 Task: Look for space in Yangiobod, Uzbekistan from 24th August, 2023 to 10th September, 2023 for 8 adults, 2 children in price range Rs.12000 to Rs.15000. Place can be entire place or shared room with 4 bedrooms having 8 beds and 4 bathrooms. Property type can be house, flat, guest house. Amenities needed are: wifi, TV, free parkinig on premises, gym, breakfast. Booking option can be shelf check-in. Required host language is English.
Action: Mouse moved to (425, 102)
Screenshot: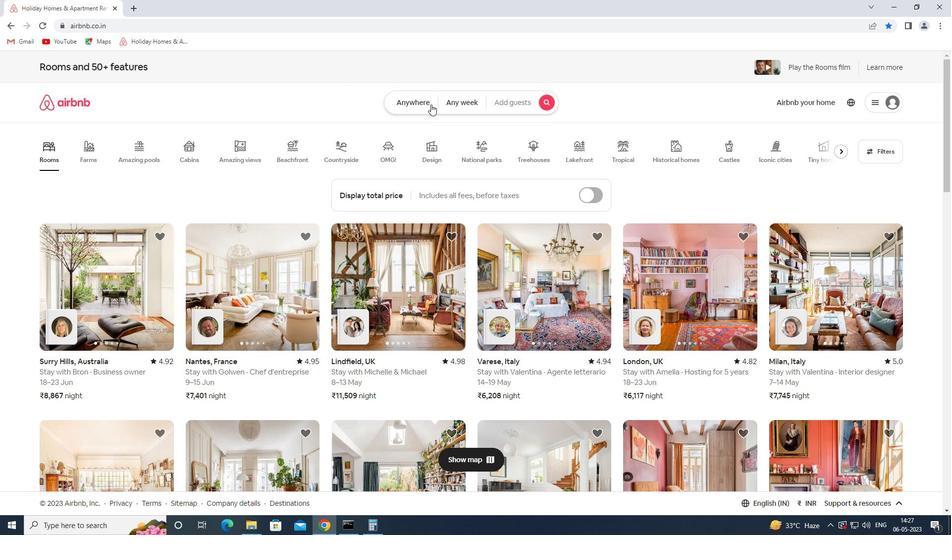 
Action: Mouse pressed left at (425, 102)
Screenshot: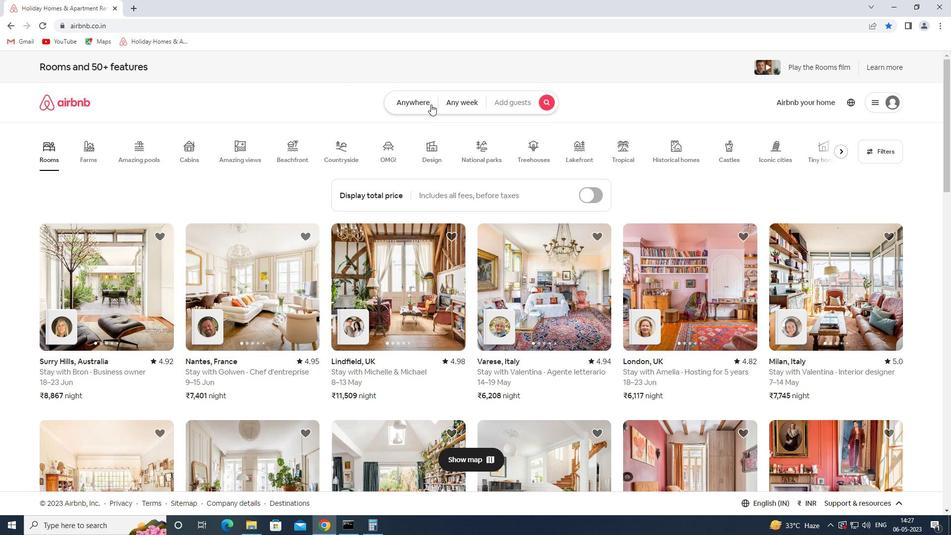 
Action: Mouse moved to (306, 144)
Screenshot: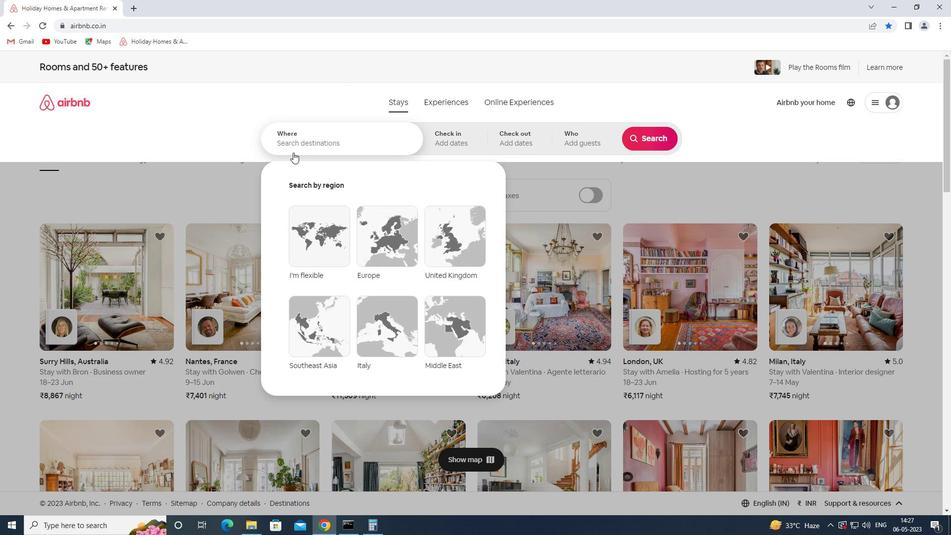 
Action: Mouse pressed left at (306, 144)
Screenshot: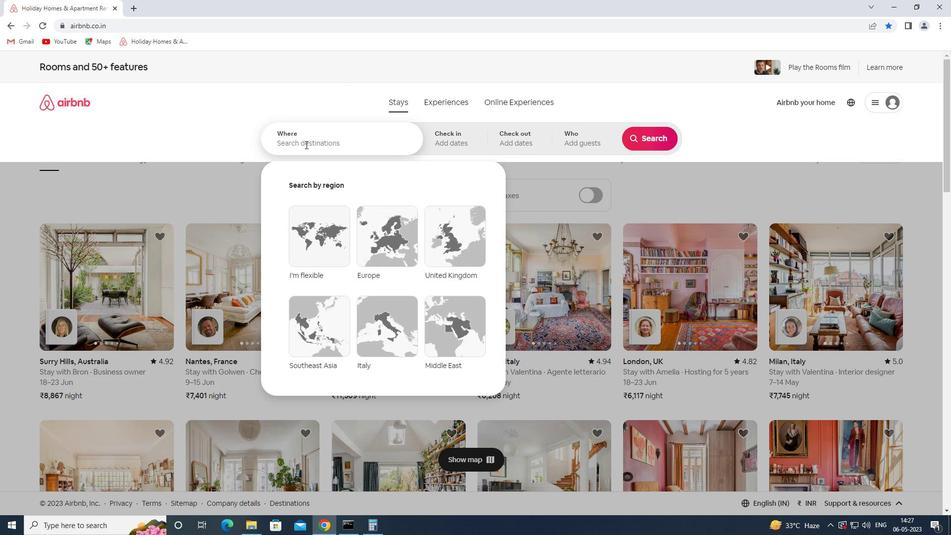 
Action: Key pressed yangio
Screenshot: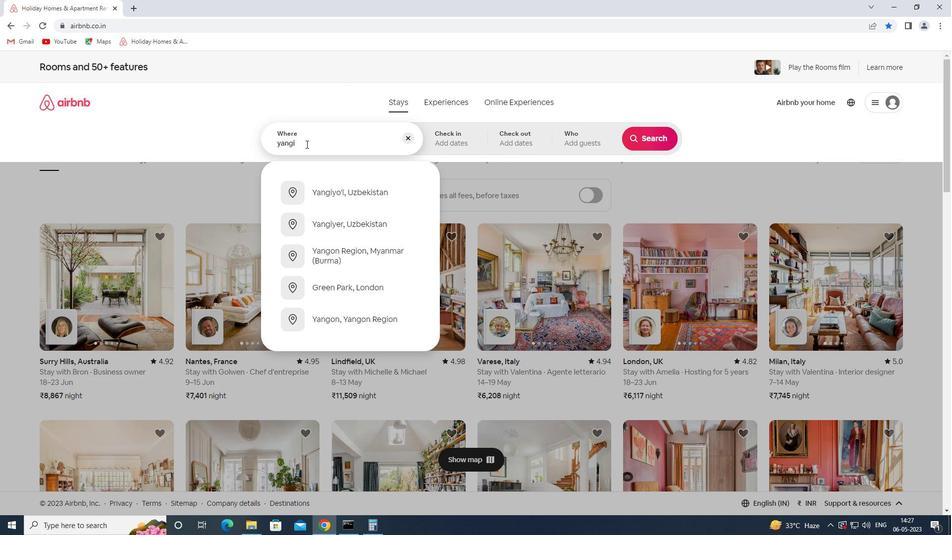 
Action: Mouse moved to (383, 192)
Screenshot: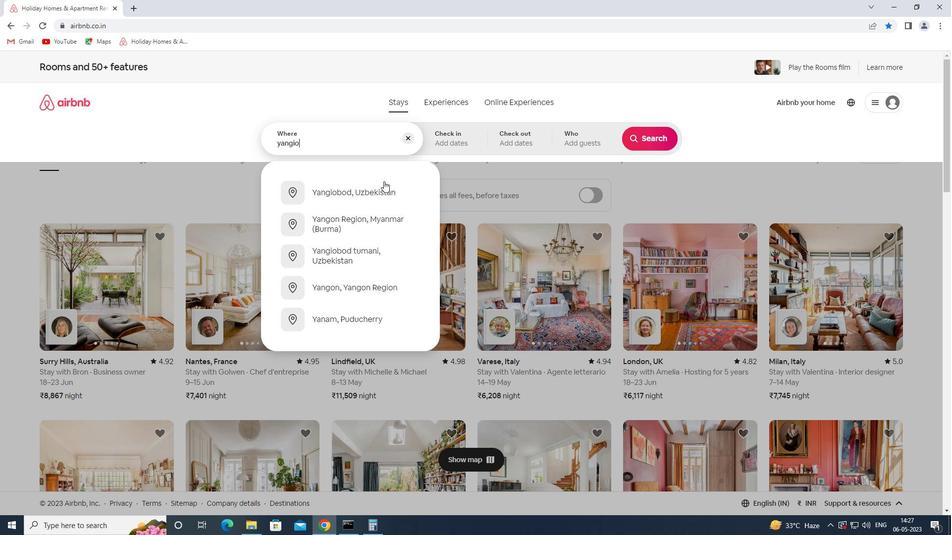
Action: Mouse pressed left at (383, 192)
Screenshot: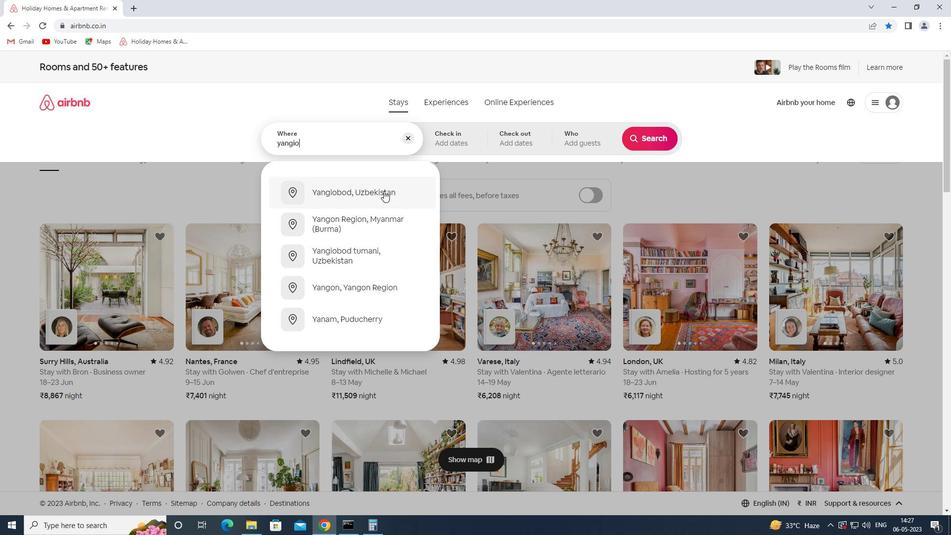 
Action: Mouse moved to (647, 218)
Screenshot: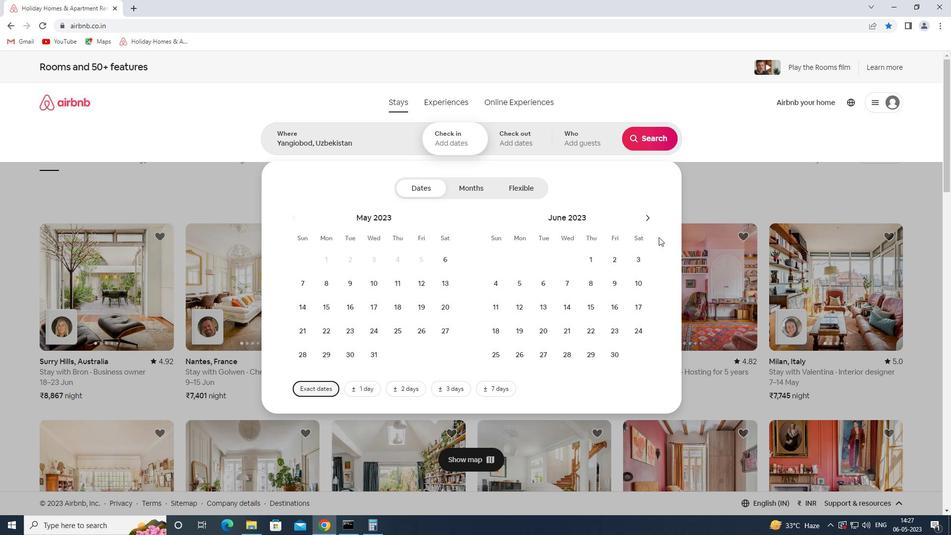 
Action: Mouse pressed left at (647, 218)
Screenshot: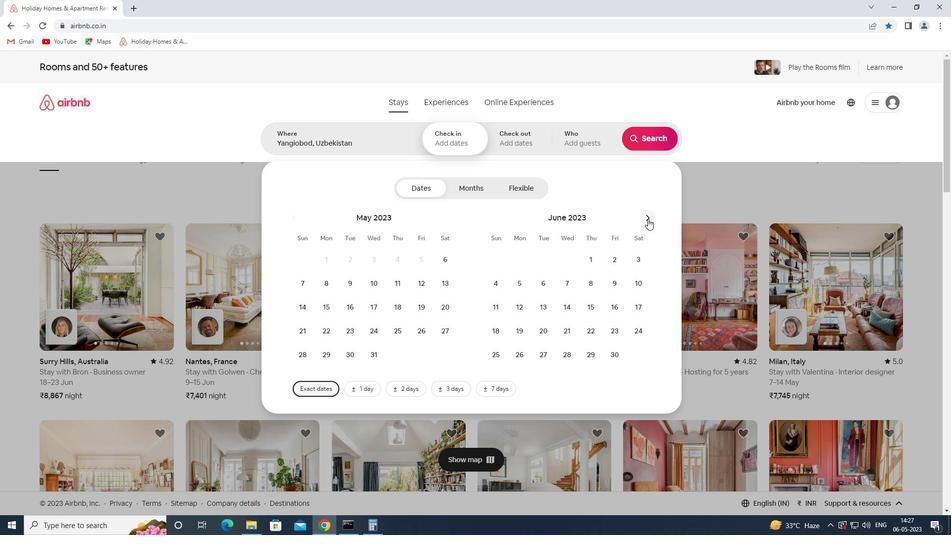 
Action: Mouse pressed left at (647, 218)
Screenshot: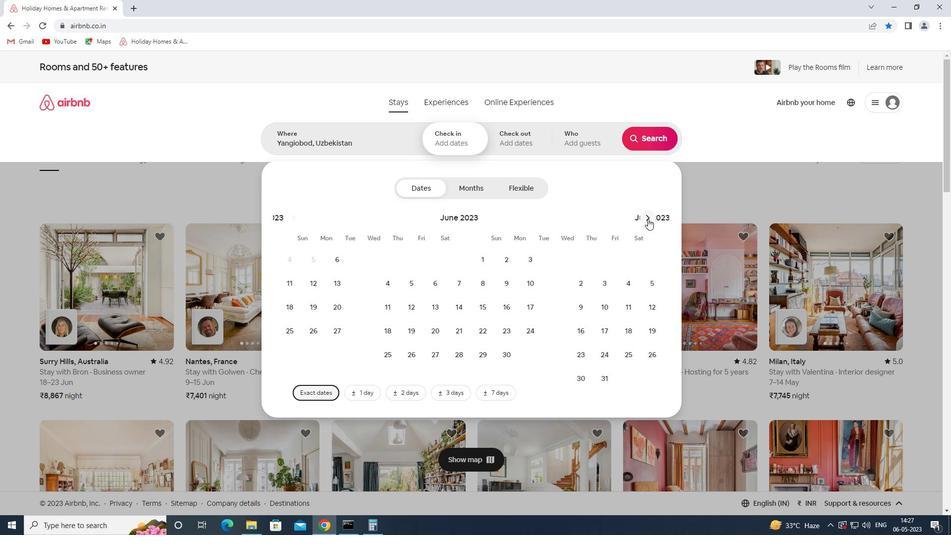 
Action: Mouse moved to (593, 329)
Screenshot: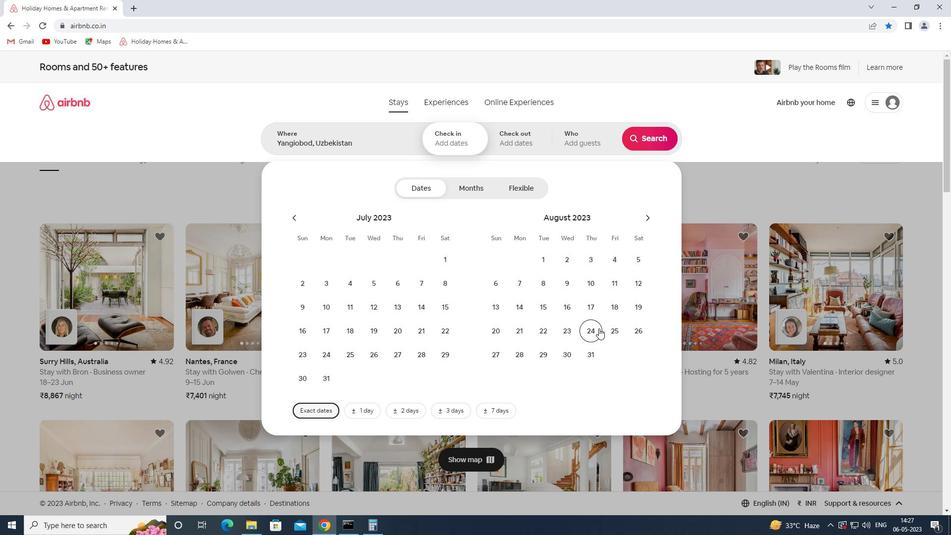 
Action: Mouse pressed left at (593, 329)
Screenshot: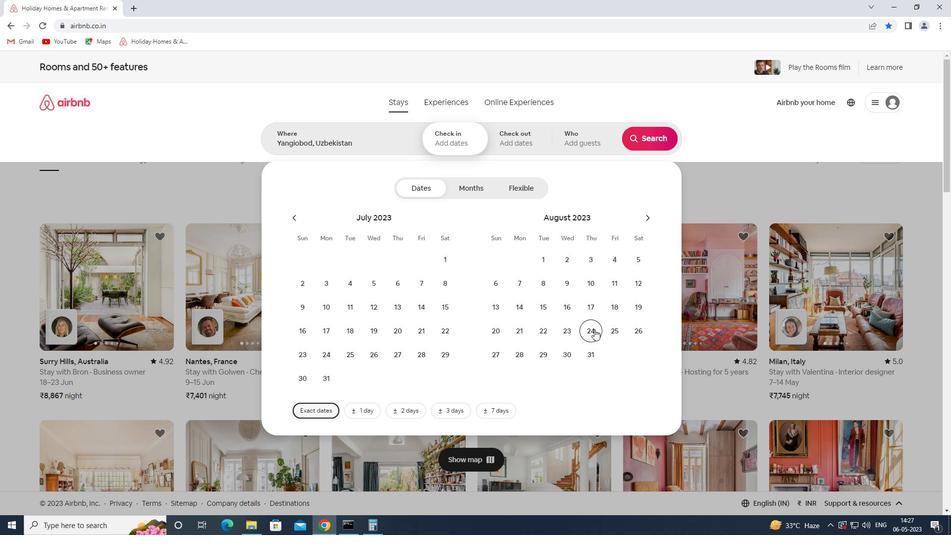 
Action: Mouse moved to (649, 214)
Screenshot: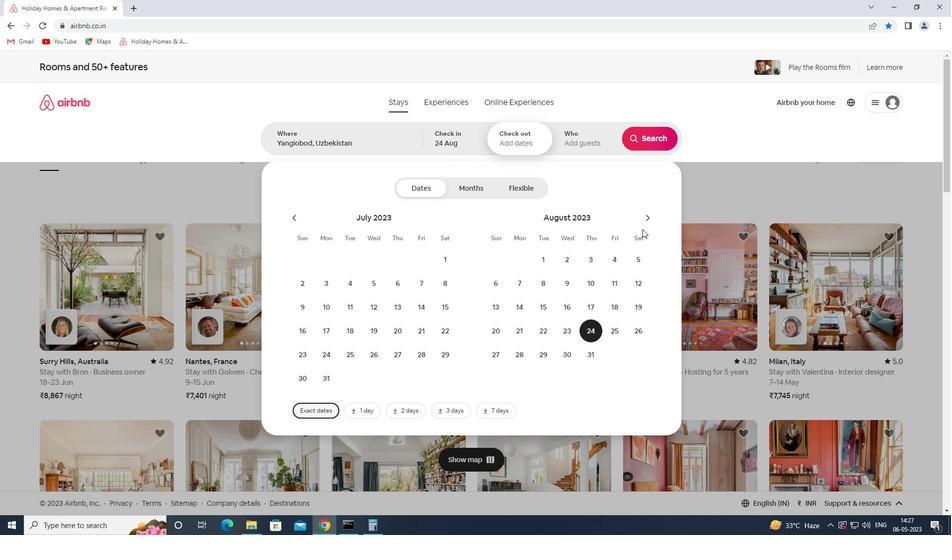 
Action: Mouse pressed left at (649, 214)
Screenshot: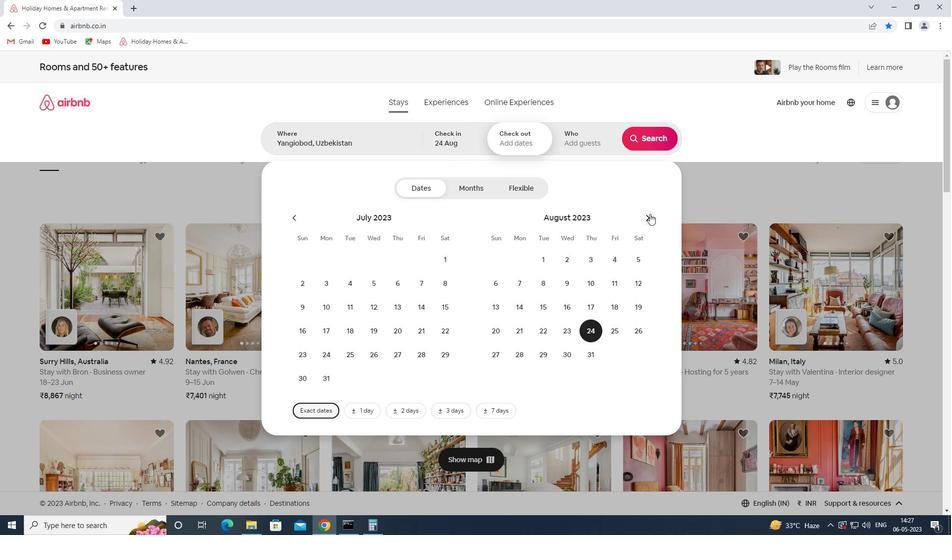 
Action: Mouse moved to (490, 305)
Screenshot: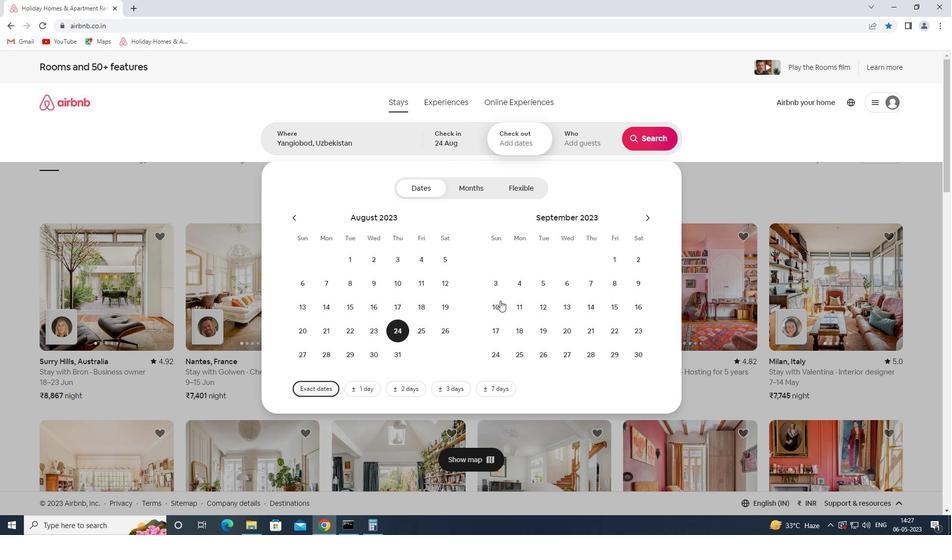 
Action: Mouse pressed left at (490, 305)
Screenshot: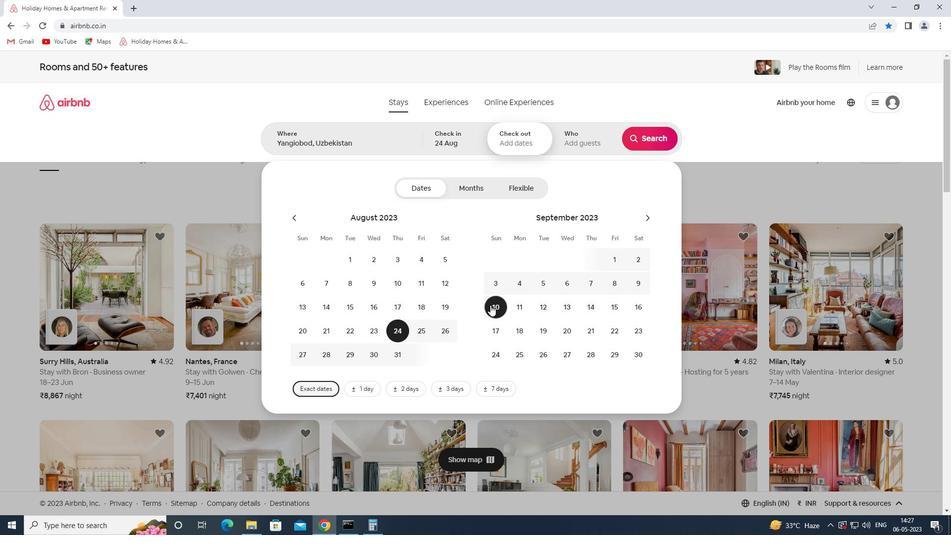
Action: Mouse moved to (577, 147)
Screenshot: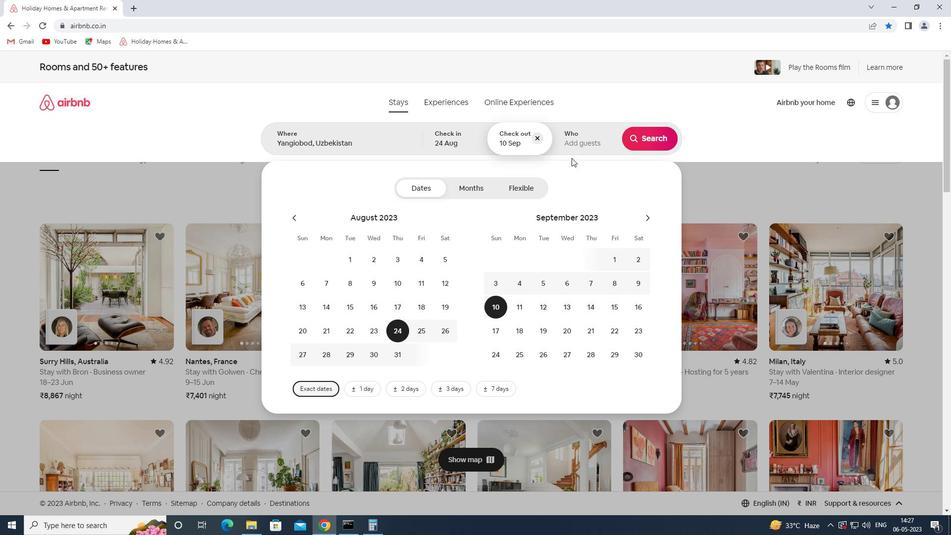 
Action: Mouse pressed left at (577, 147)
Screenshot: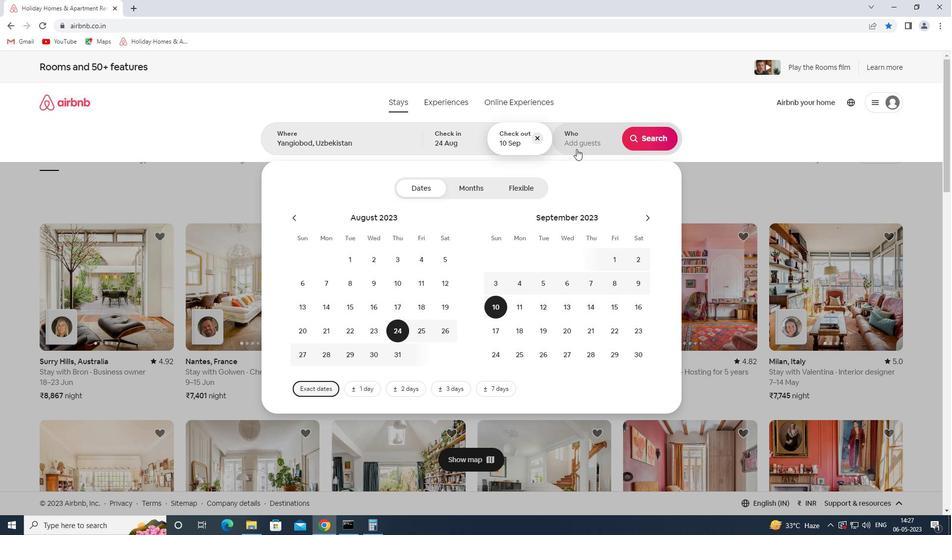 
Action: Mouse moved to (652, 189)
Screenshot: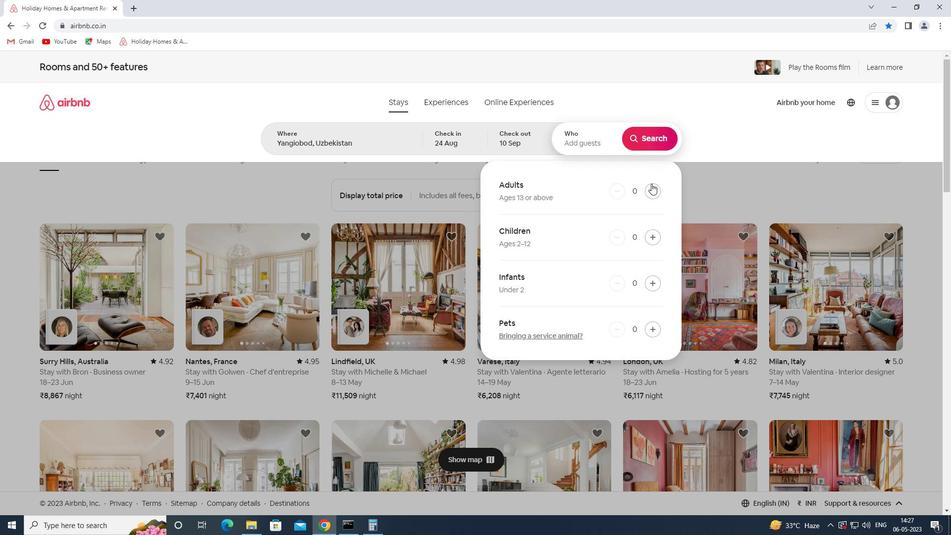 
Action: Mouse pressed left at (652, 189)
Screenshot: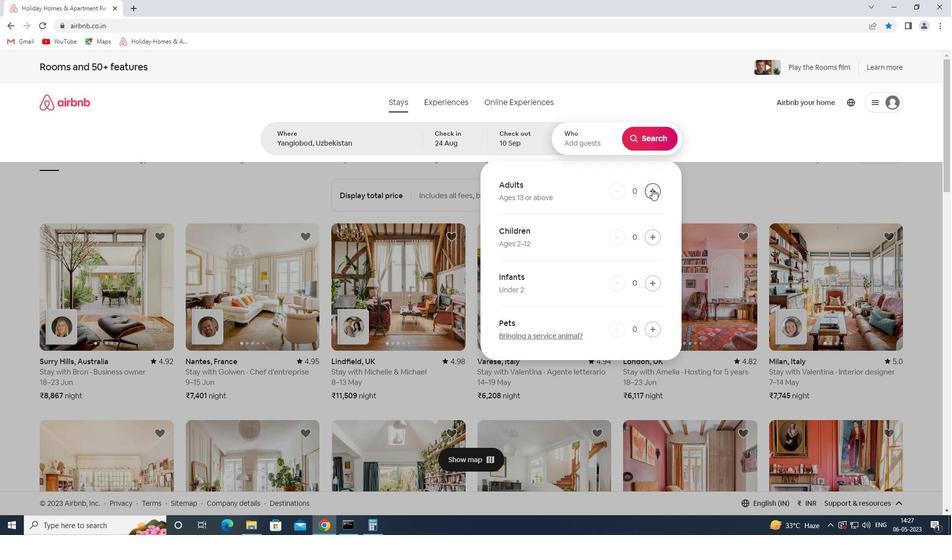 
Action: Mouse pressed left at (652, 189)
Screenshot: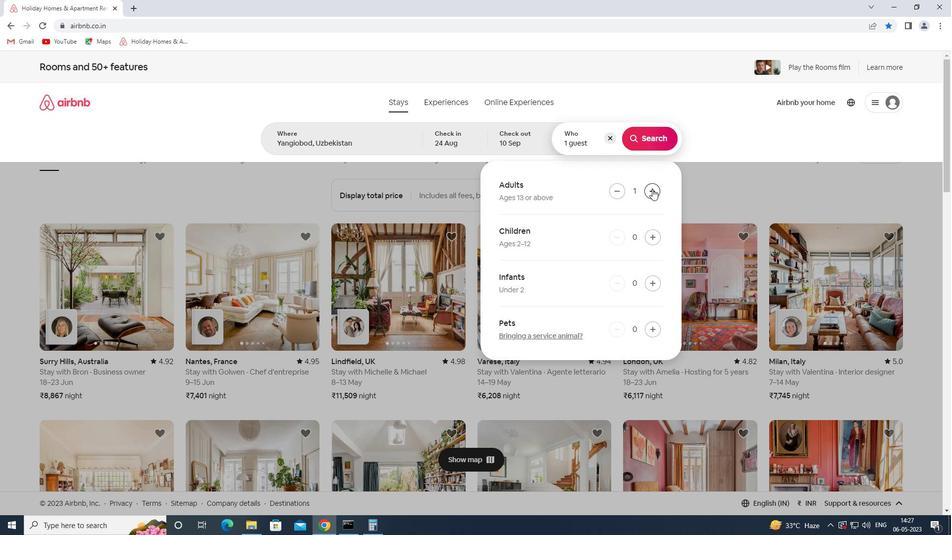 
Action: Mouse pressed left at (652, 189)
Screenshot: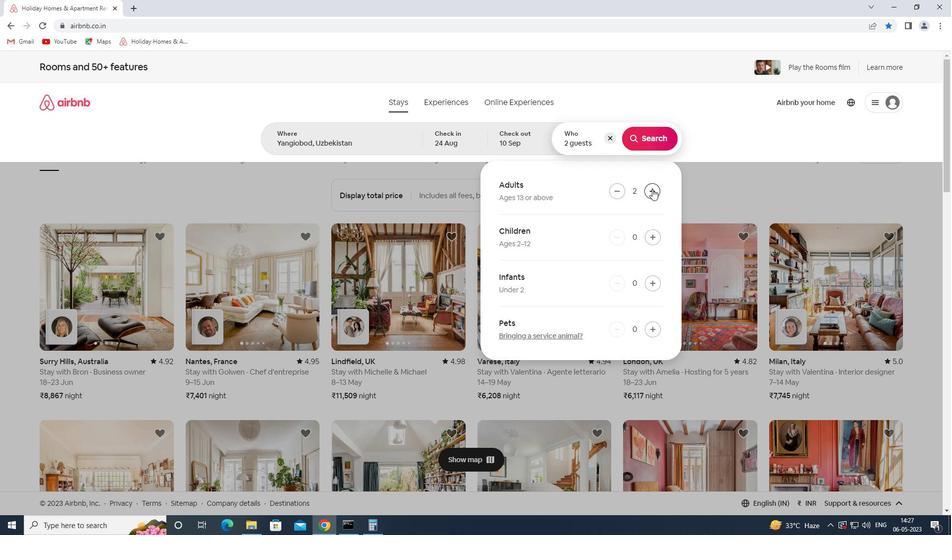 
Action: Mouse pressed left at (652, 189)
Screenshot: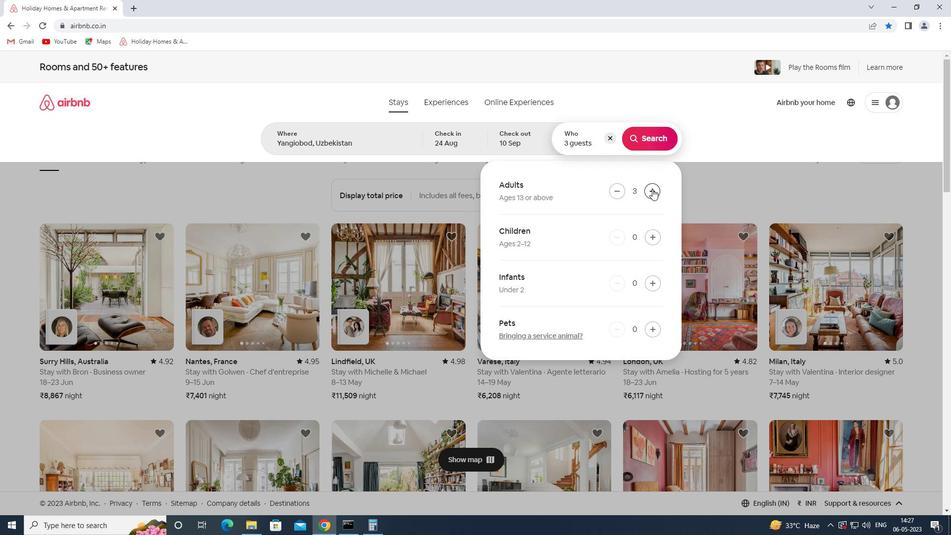 
Action: Mouse pressed left at (652, 189)
Screenshot: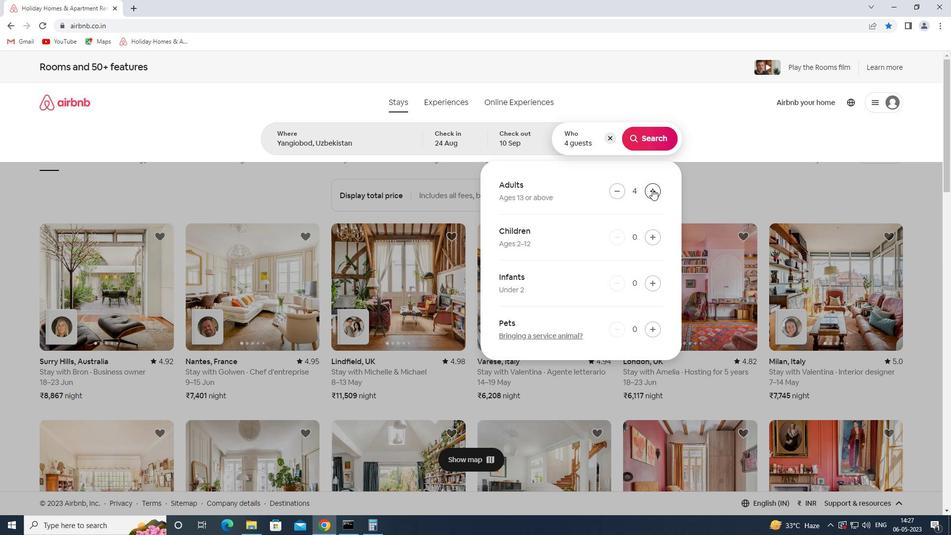 
Action: Mouse pressed left at (652, 189)
Screenshot: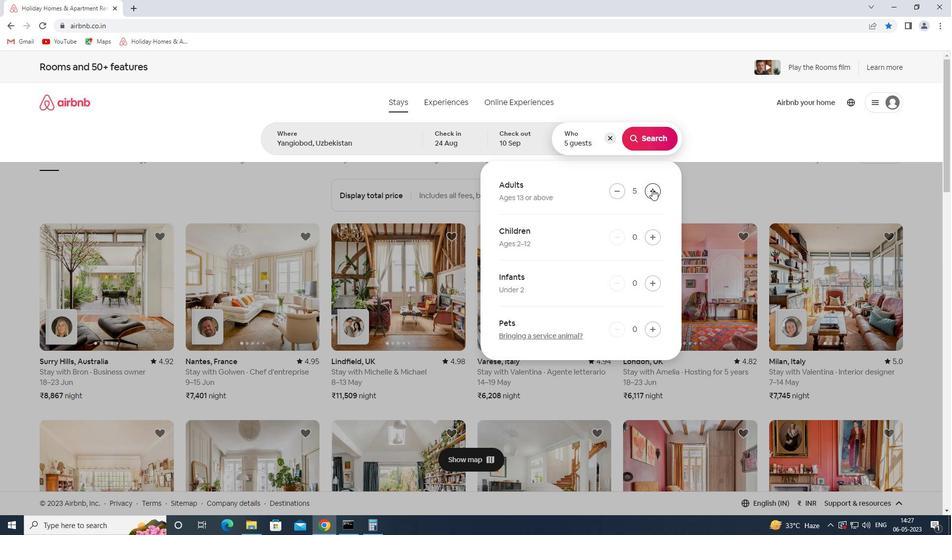 
Action: Mouse pressed left at (652, 189)
Screenshot: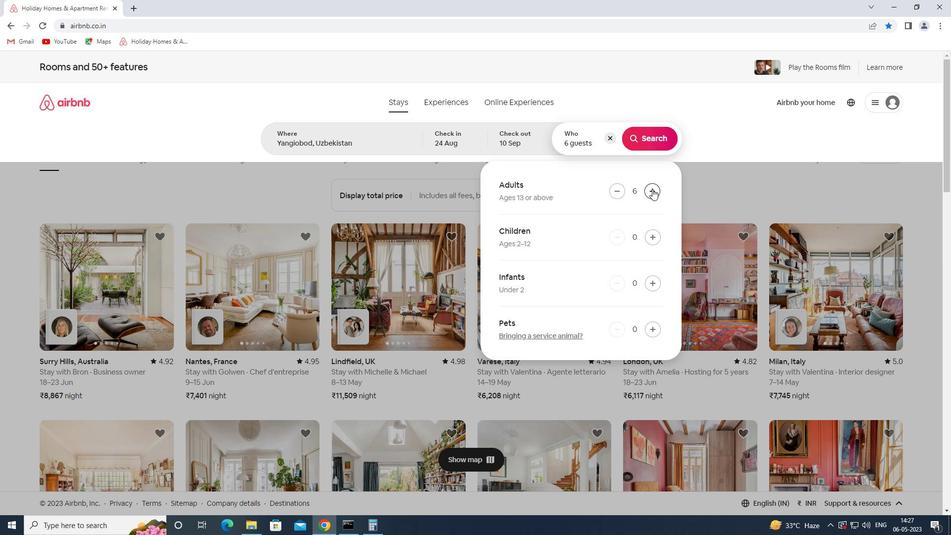 
Action: Mouse pressed left at (652, 189)
Screenshot: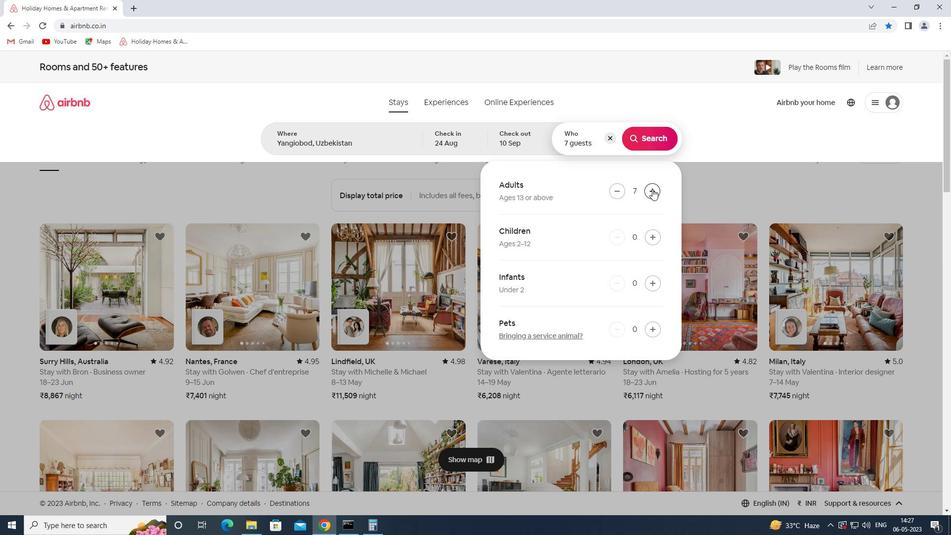 
Action: Mouse moved to (652, 231)
Screenshot: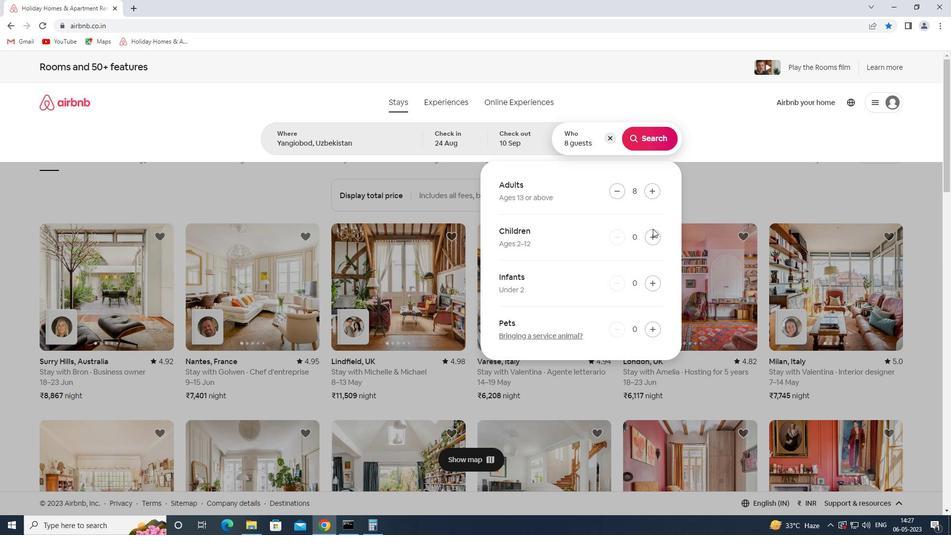 
Action: Mouse pressed left at (652, 231)
Screenshot: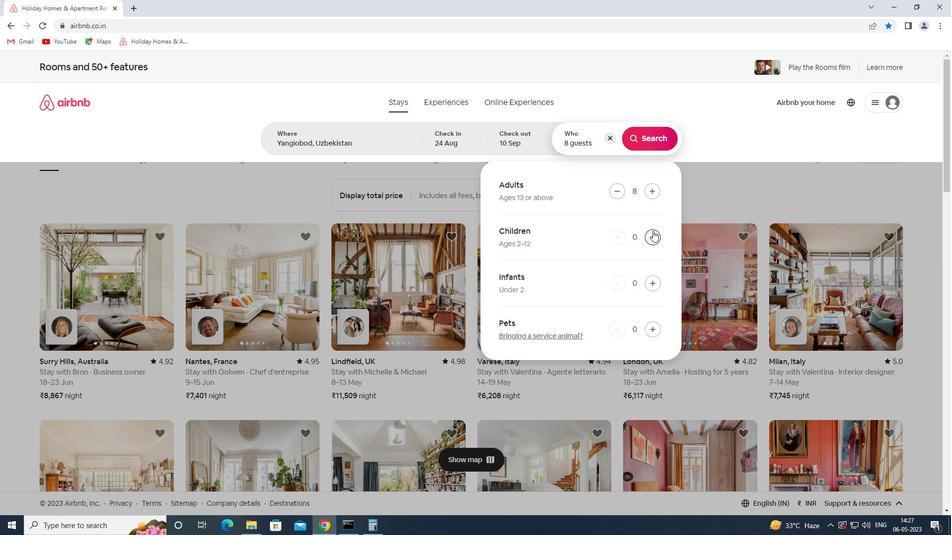 
Action: Mouse pressed left at (652, 231)
Screenshot: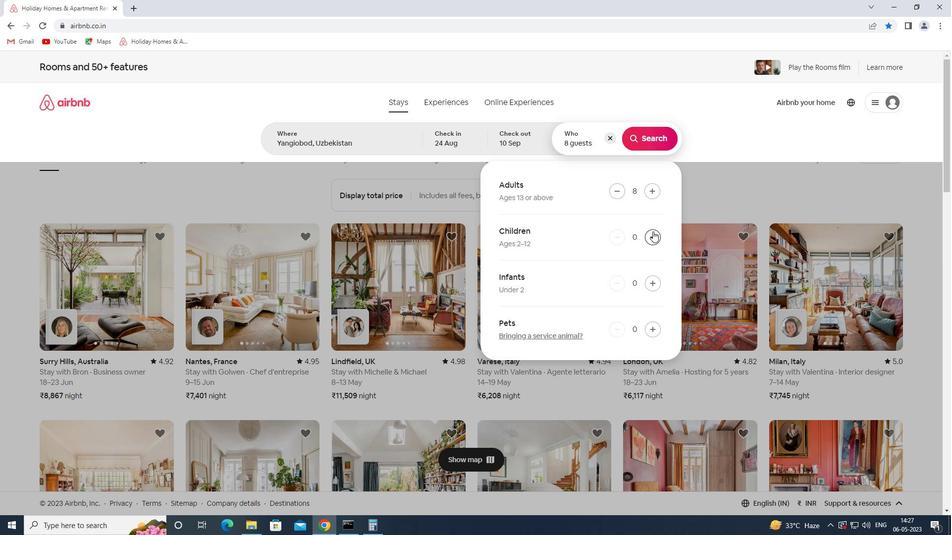 
Action: Mouse moved to (648, 144)
Screenshot: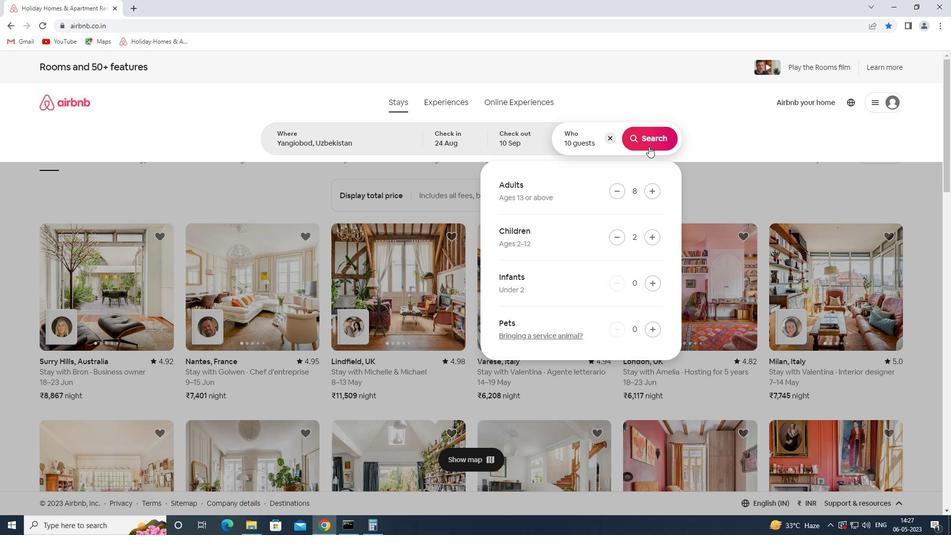 
Action: Mouse pressed left at (648, 144)
Screenshot: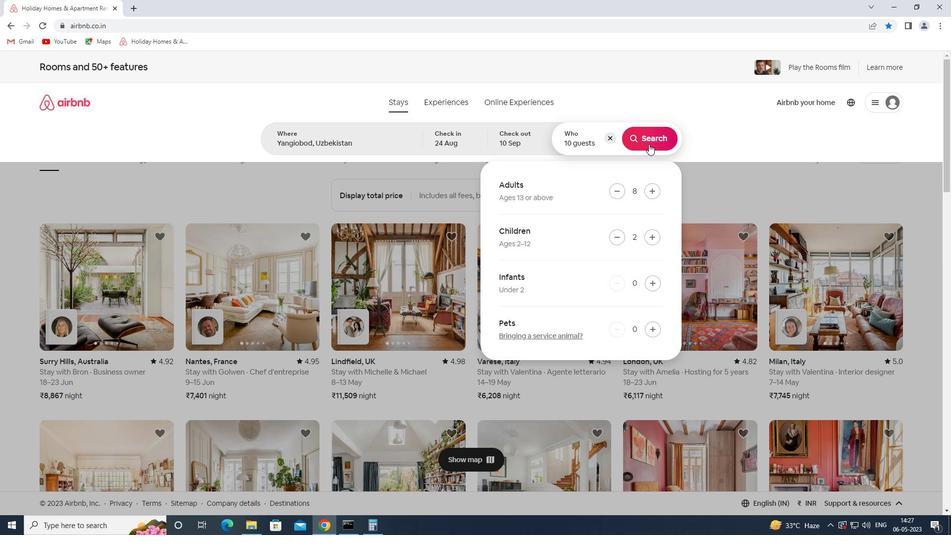 
Action: Mouse moved to (905, 106)
Screenshot: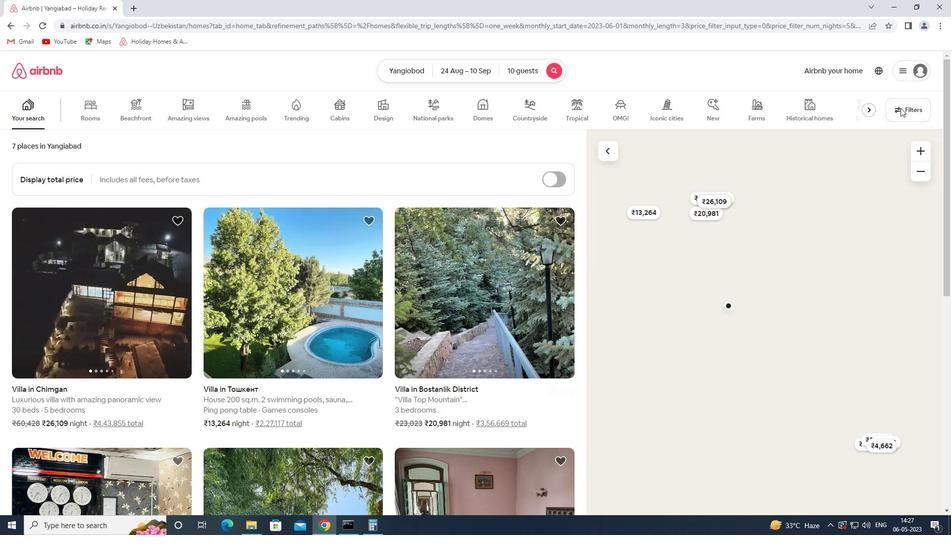 
Action: Mouse pressed left at (905, 106)
Screenshot: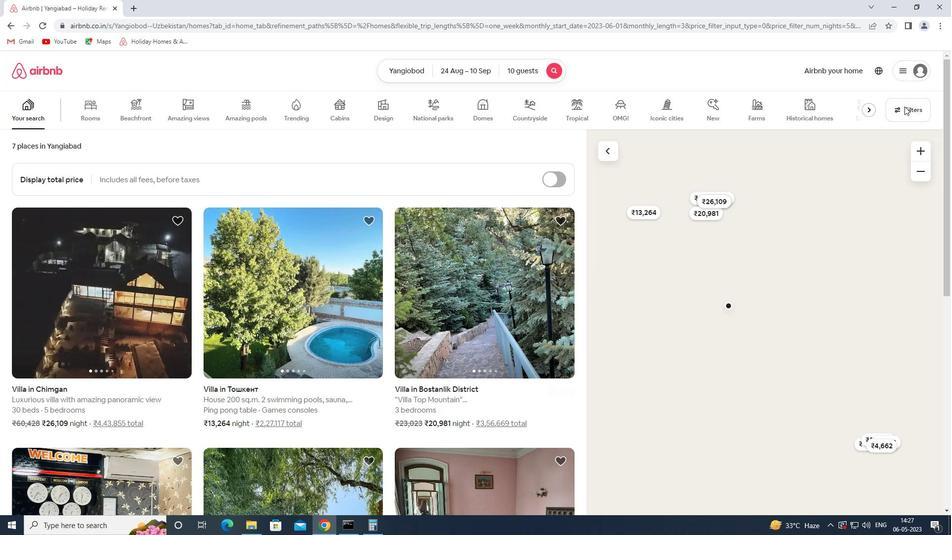 
Action: Mouse moved to (344, 355)
Screenshot: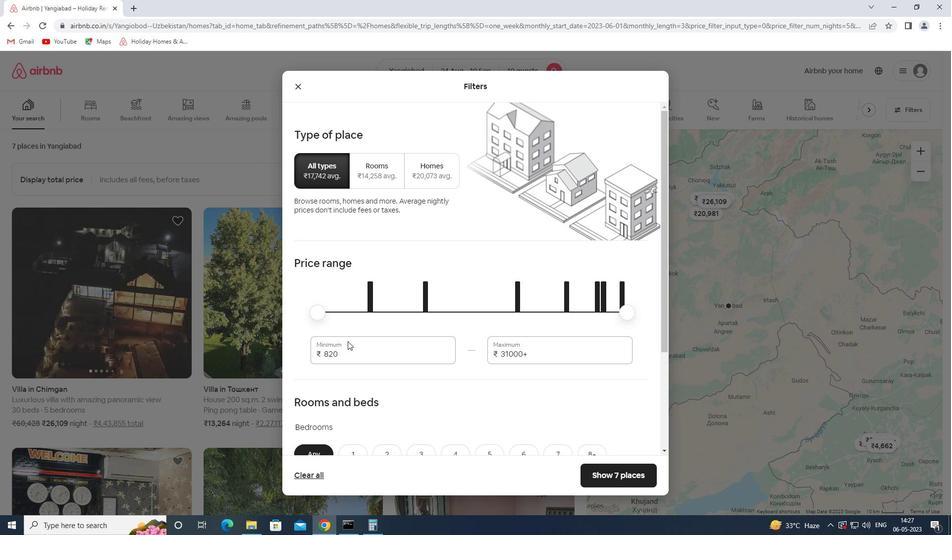 
Action: Mouse pressed left at (344, 355)
Screenshot: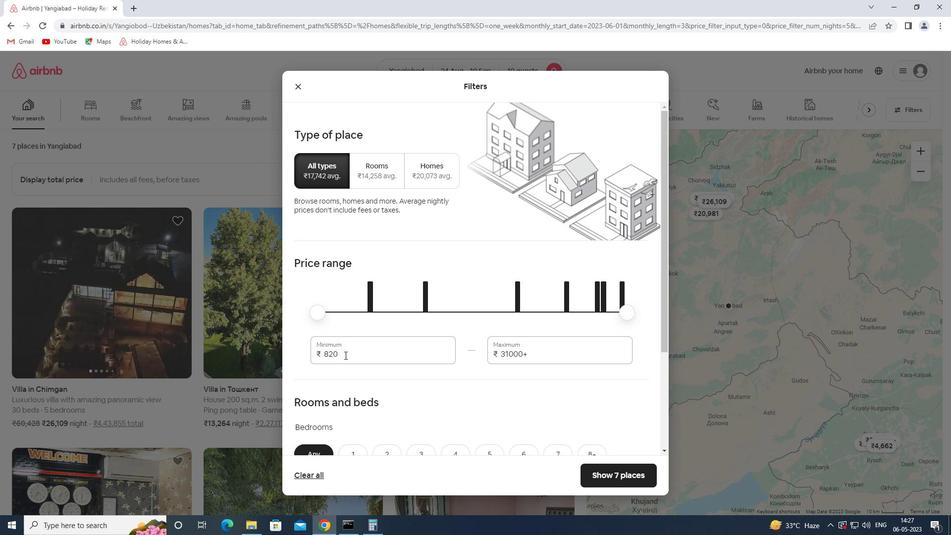 
Action: Mouse moved to (344, 355)
Screenshot: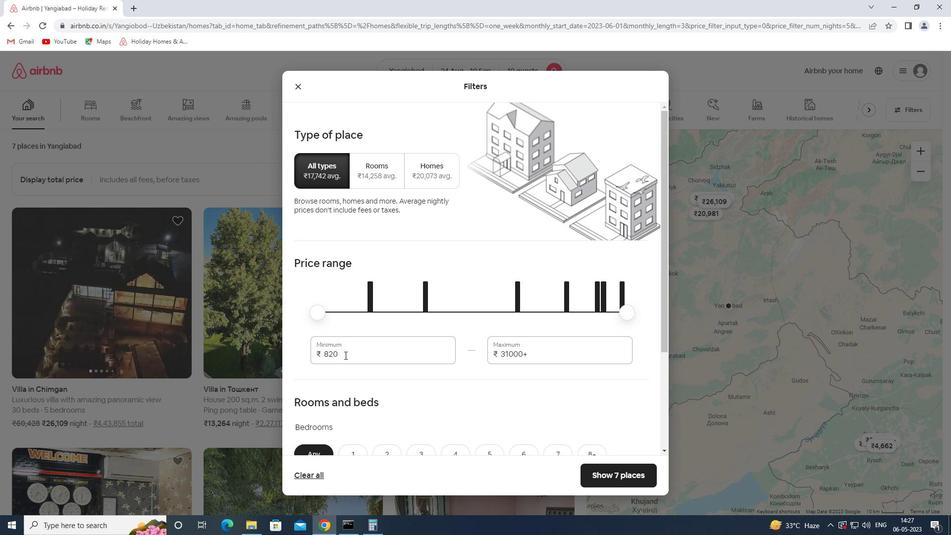 
Action: Mouse pressed left at (344, 355)
Screenshot: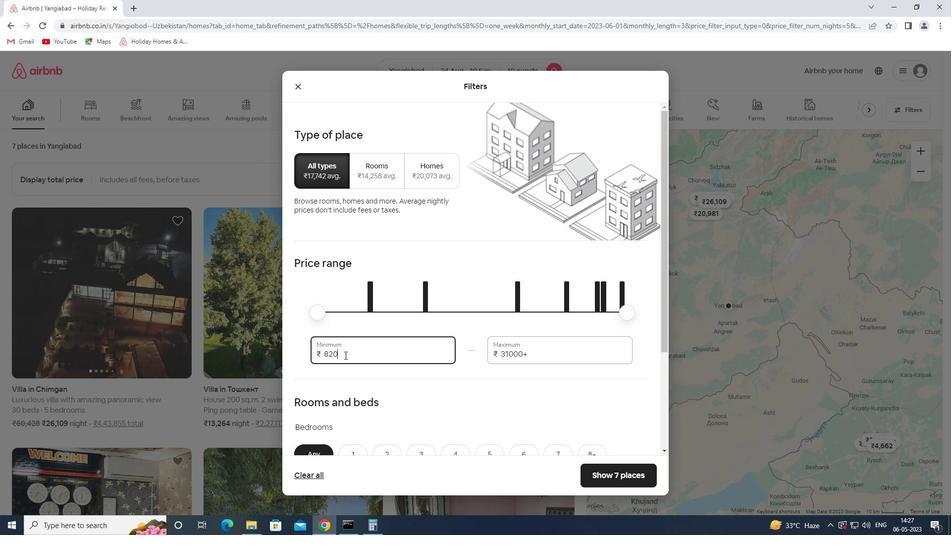 
Action: Mouse moved to (353, 353)
Screenshot: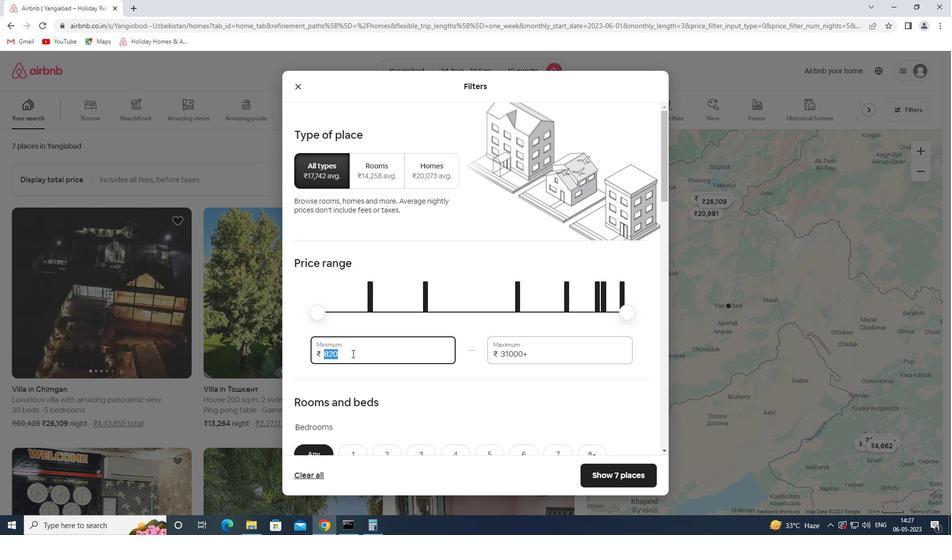 
Action: Key pressed 12000<Key.tab>15000
Screenshot: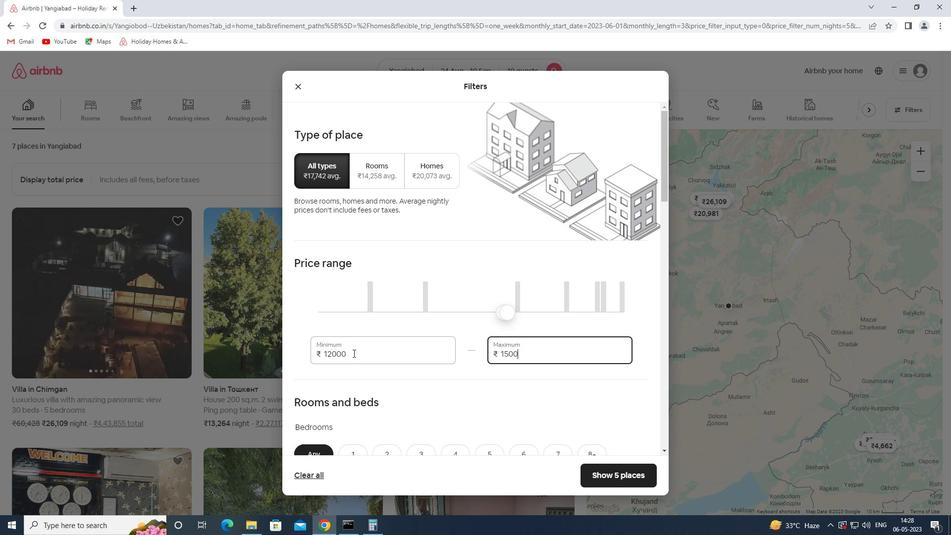 
Action: Mouse moved to (327, 341)
Screenshot: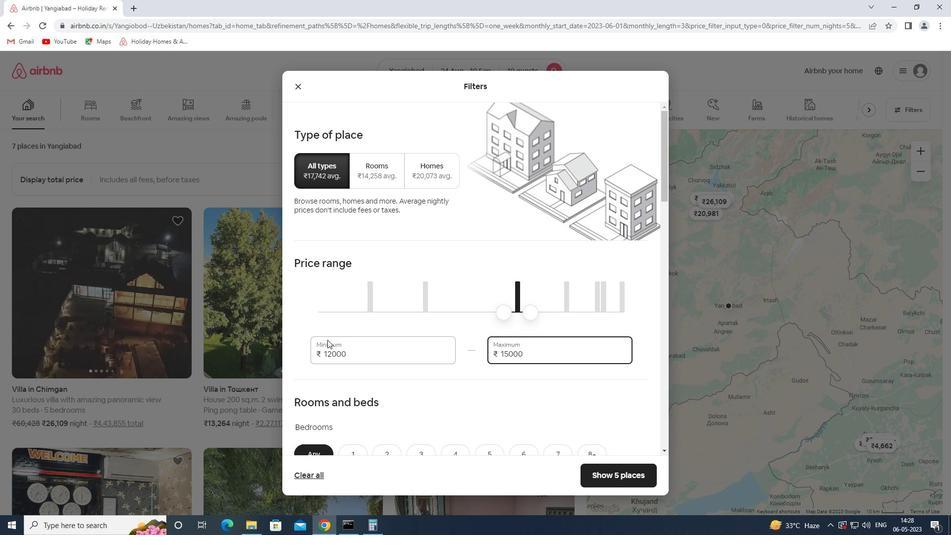
Action: Mouse scrolled (327, 341) with delta (0, 0)
Screenshot: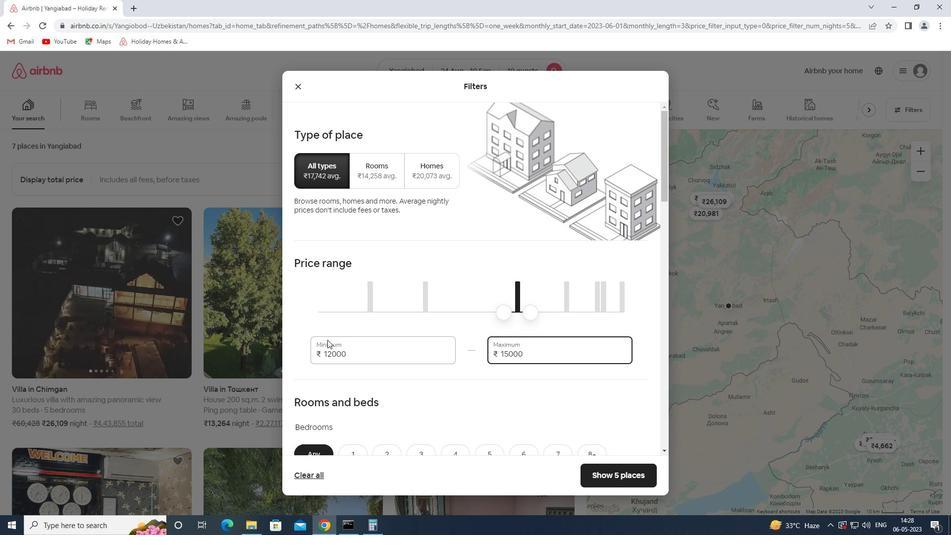 
Action: Mouse moved to (327, 343)
Screenshot: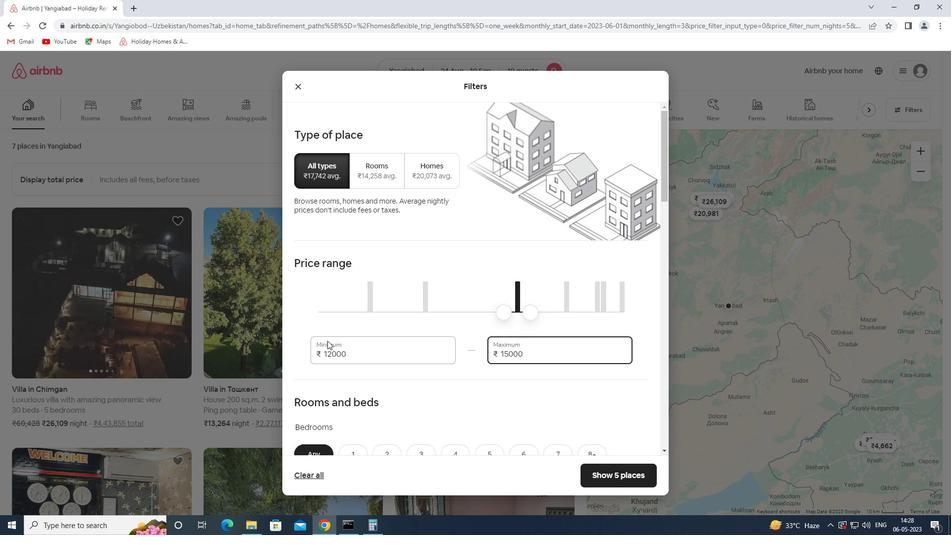 
Action: Mouse scrolled (327, 342) with delta (0, 0)
Screenshot: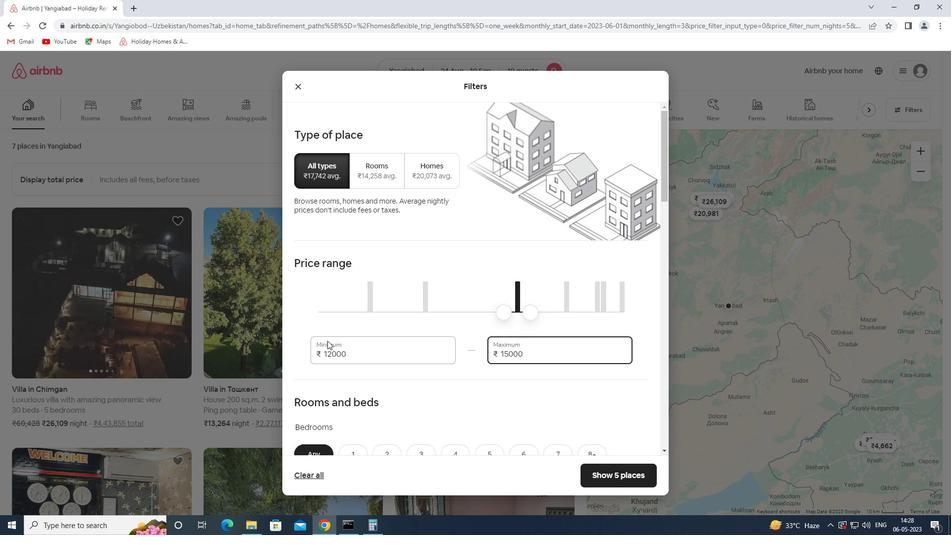 
Action: Mouse moved to (327, 343)
Screenshot: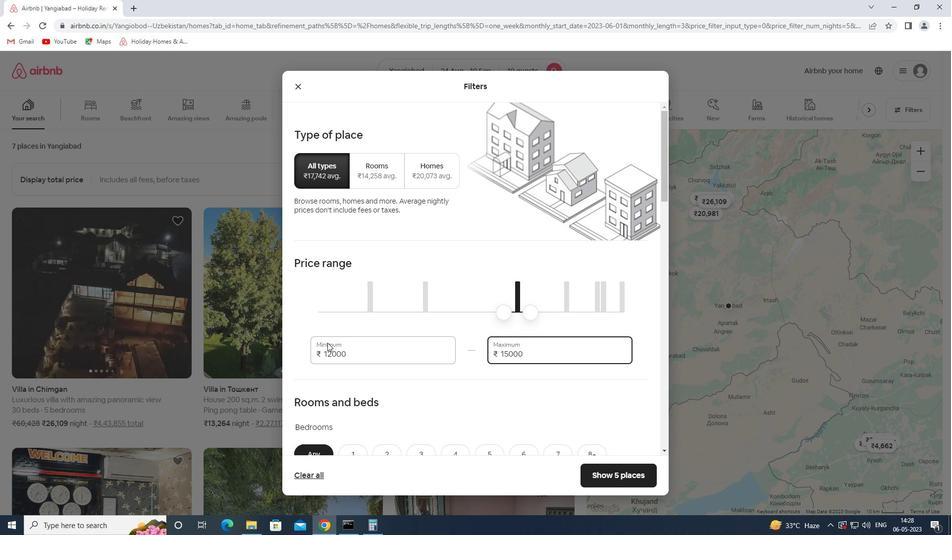
Action: Mouse scrolled (327, 343) with delta (0, 0)
Screenshot: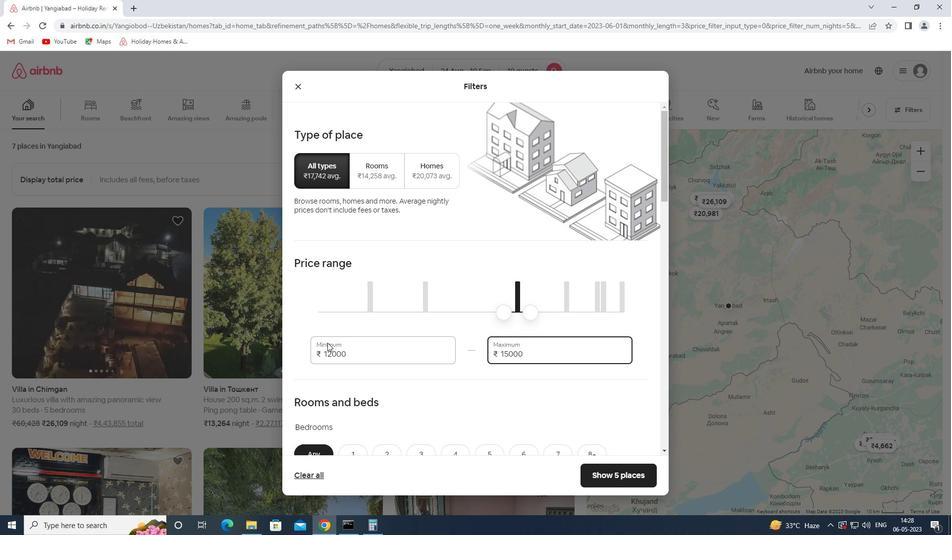 
Action: Mouse scrolled (327, 343) with delta (0, 0)
Screenshot: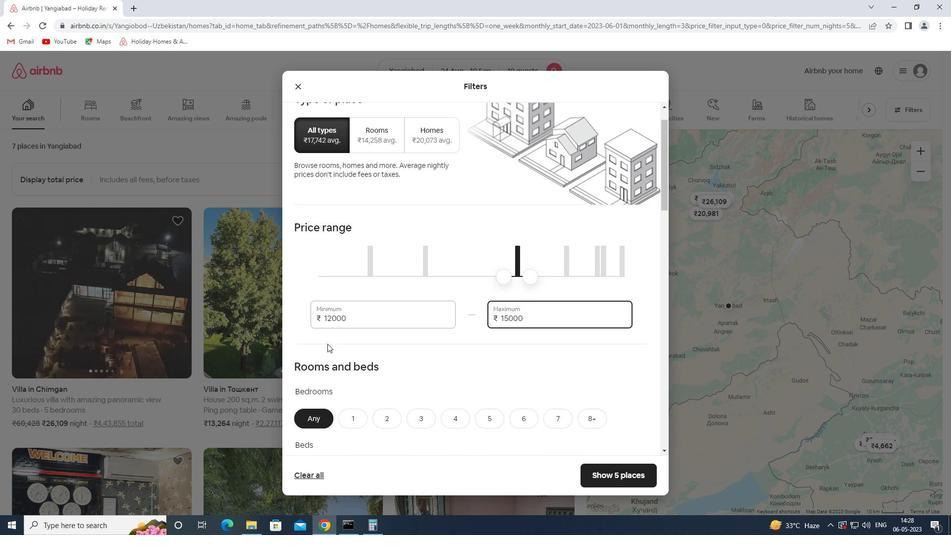 
Action: Mouse moved to (453, 255)
Screenshot: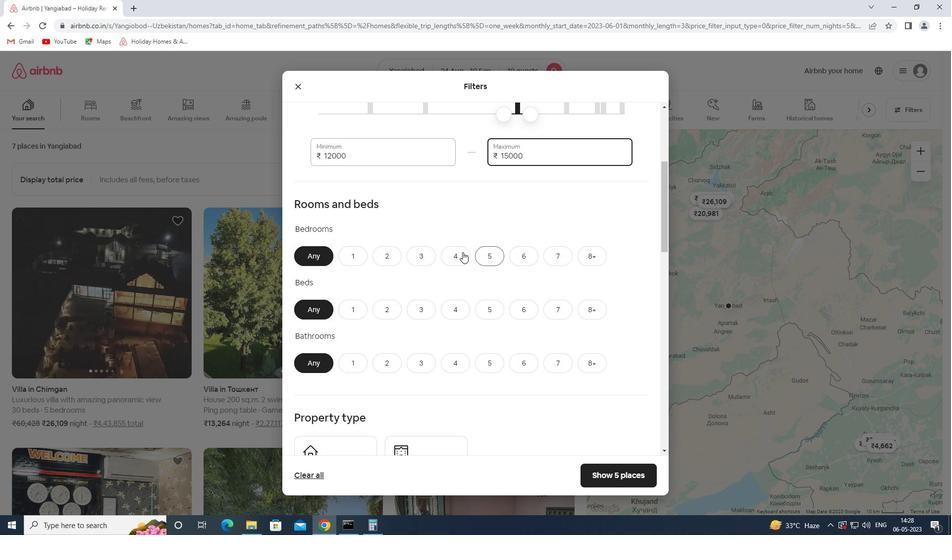 
Action: Mouse pressed left at (453, 255)
Screenshot: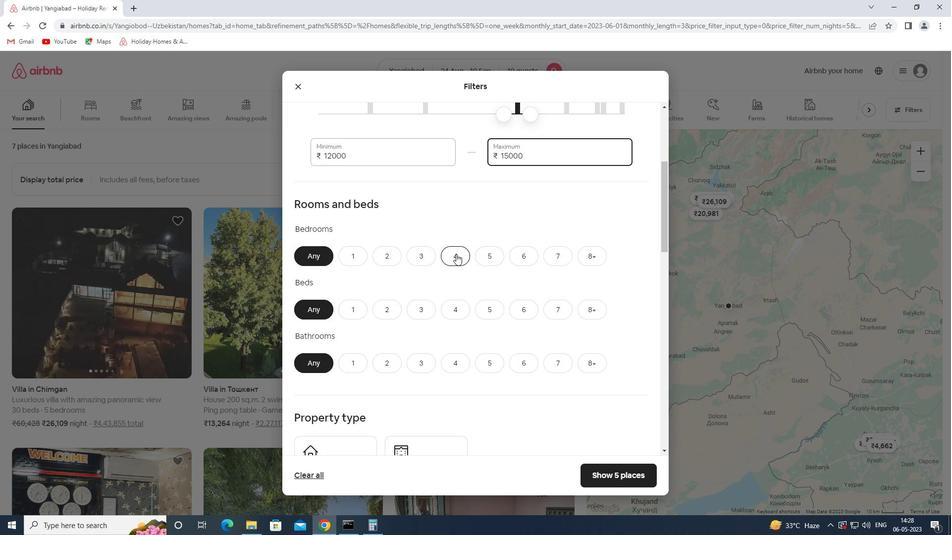 
Action: Mouse moved to (597, 309)
Screenshot: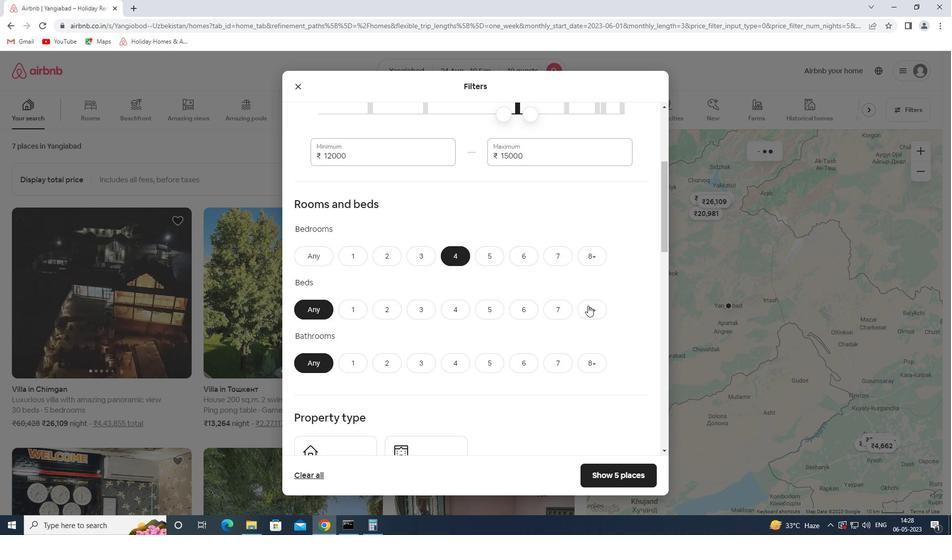 
Action: Mouse pressed left at (597, 309)
Screenshot: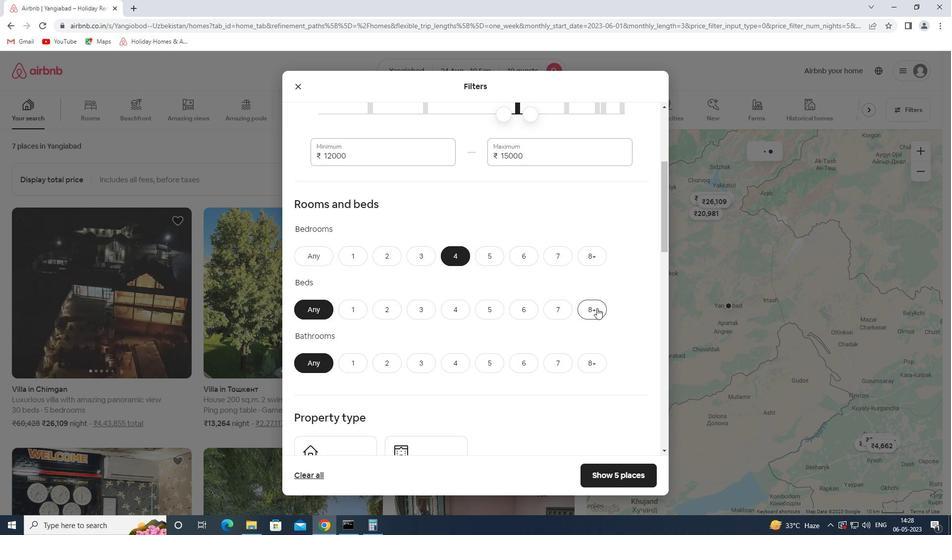 
Action: Mouse moved to (456, 366)
Screenshot: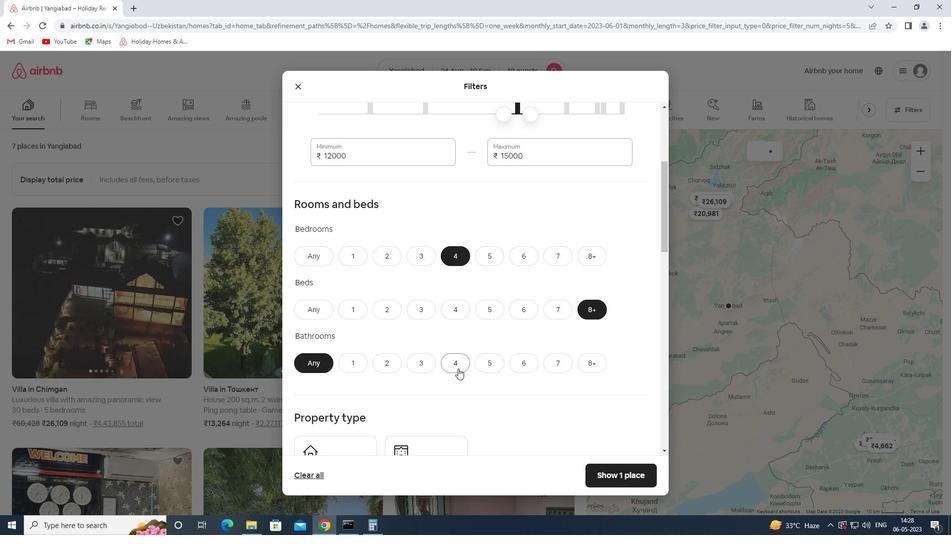 
Action: Mouse pressed left at (456, 366)
Screenshot: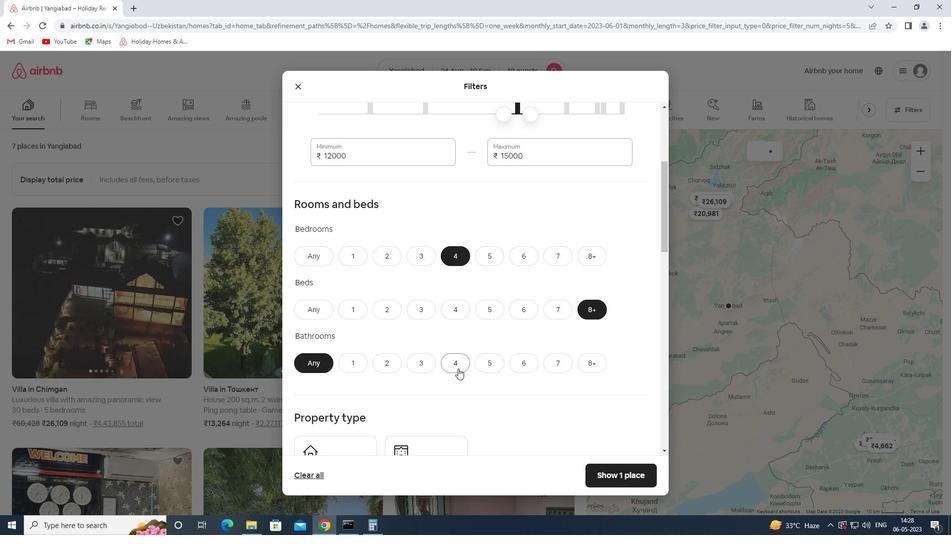 
Action: Mouse moved to (543, 328)
Screenshot: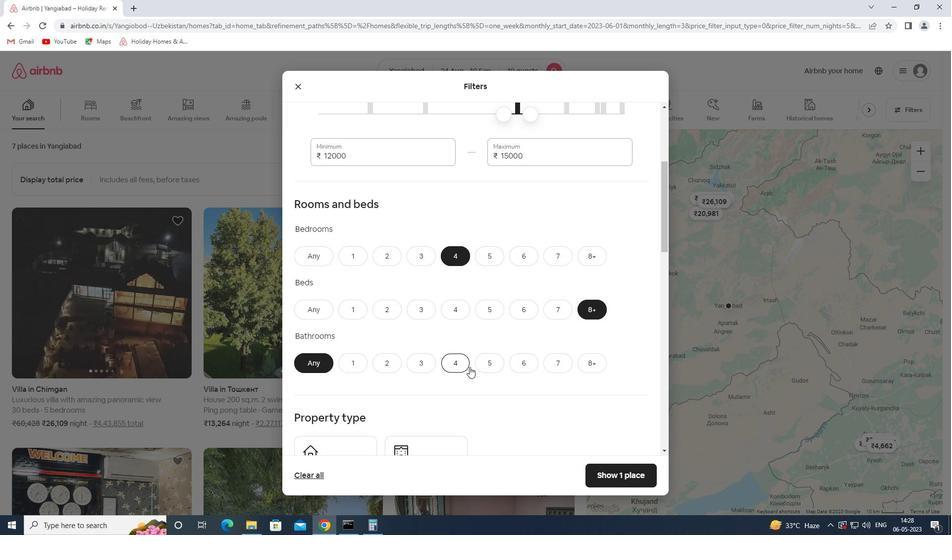 
Action: Mouse scrolled (543, 327) with delta (0, 0)
Screenshot: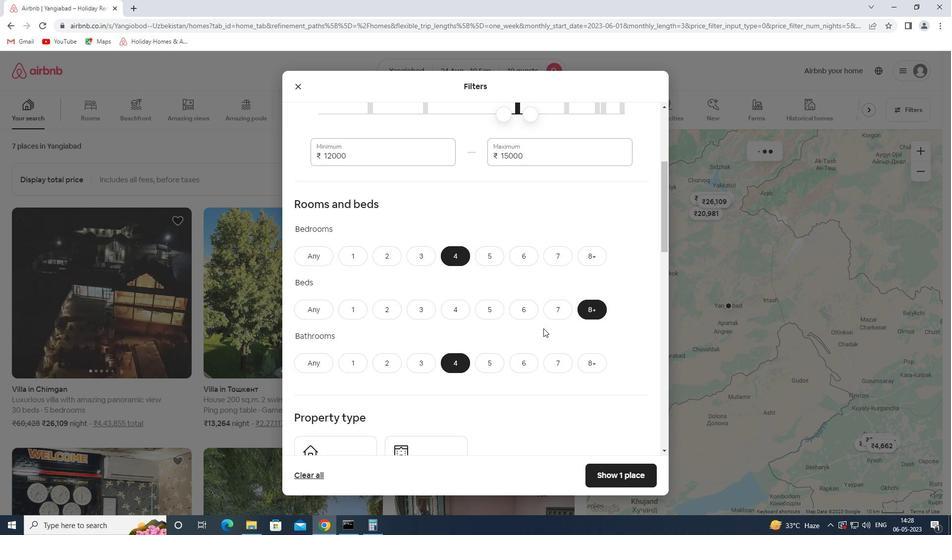 
Action: Mouse scrolled (543, 327) with delta (0, 0)
Screenshot: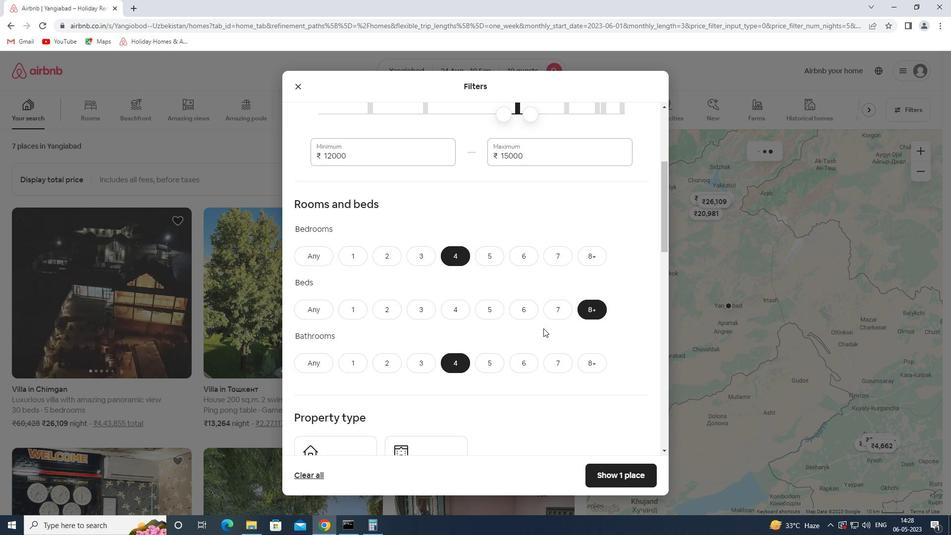 
Action: Mouse scrolled (543, 327) with delta (0, 0)
Screenshot: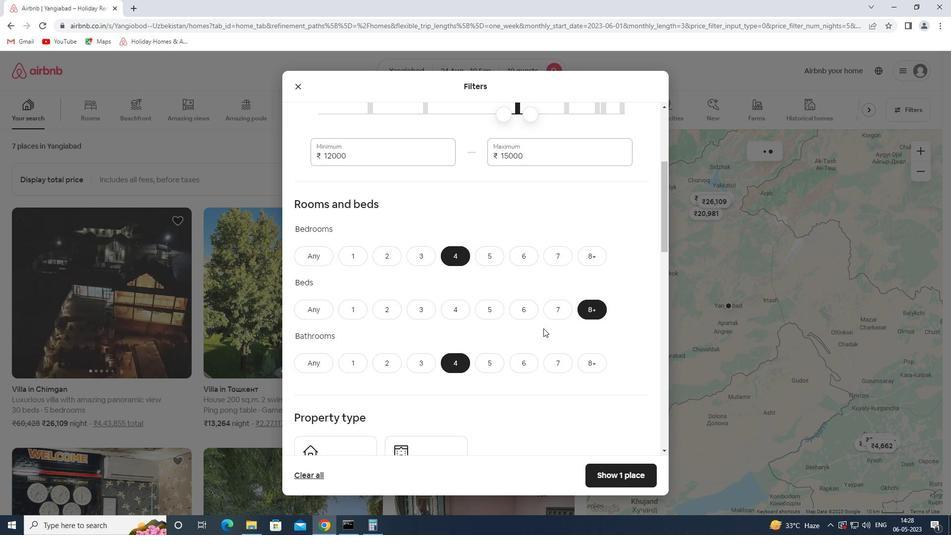 
Action: Mouse scrolled (543, 327) with delta (0, 0)
Screenshot: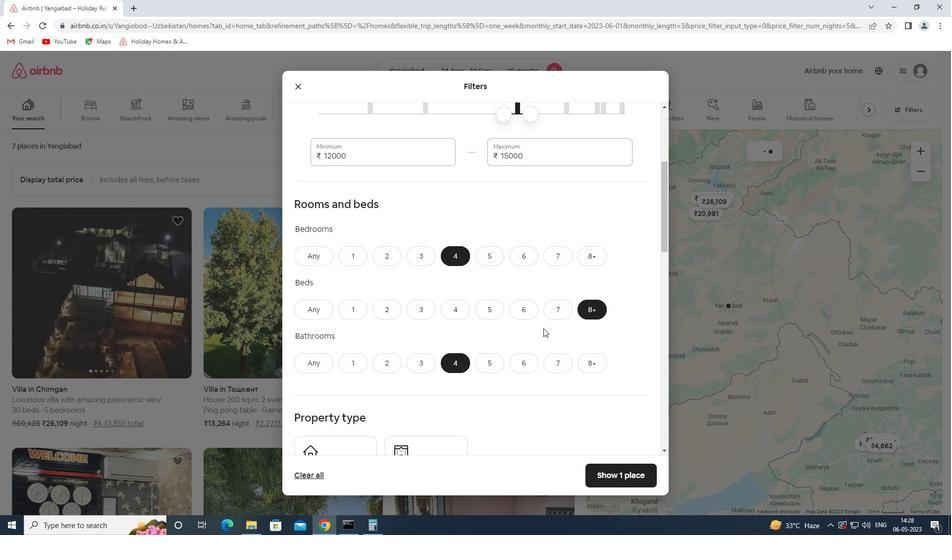 
Action: Mouse moved to (349, 279)
Screenshot: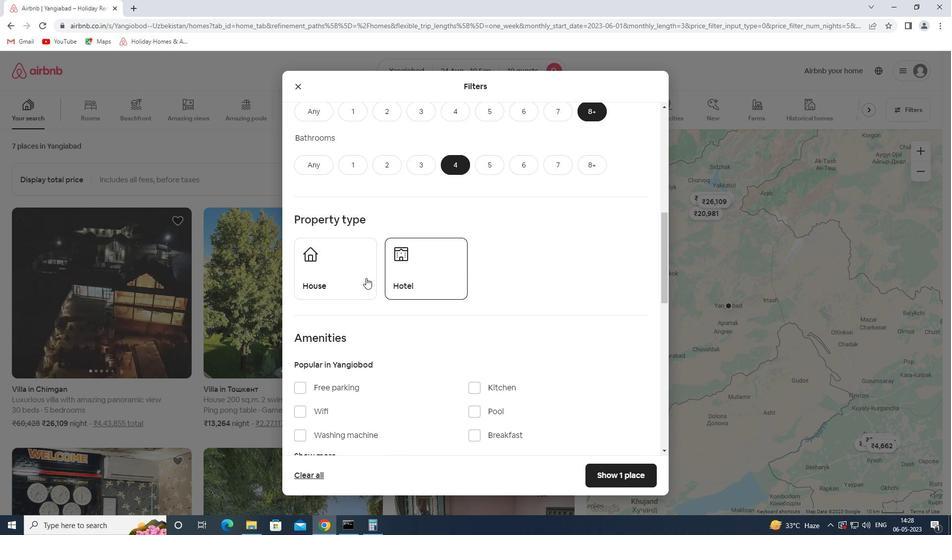 
Action: Mouse pressed left at (349, 279)
Screenshot: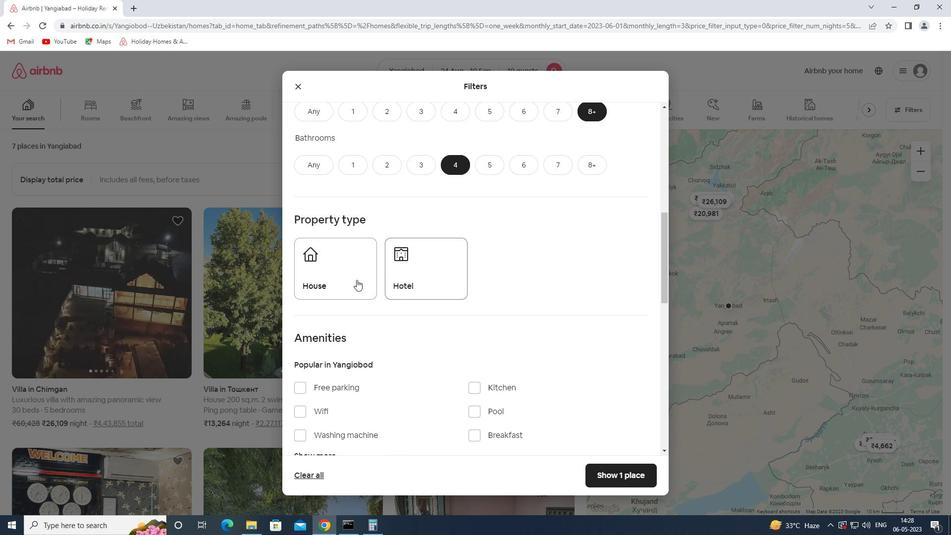 
Action: Mouse moved to (412, 277)
Screenshot: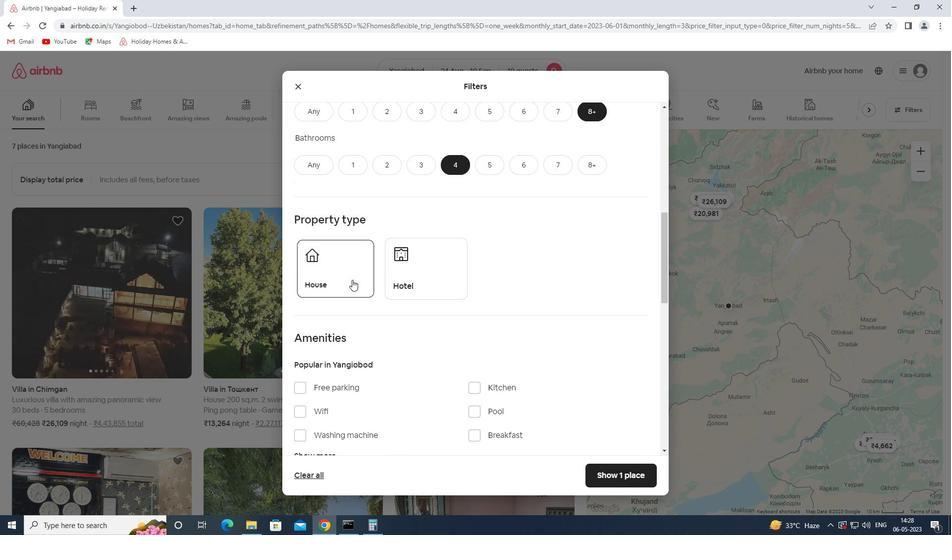 
Action: Mouse pressed left at (412, 277)
Screenshot: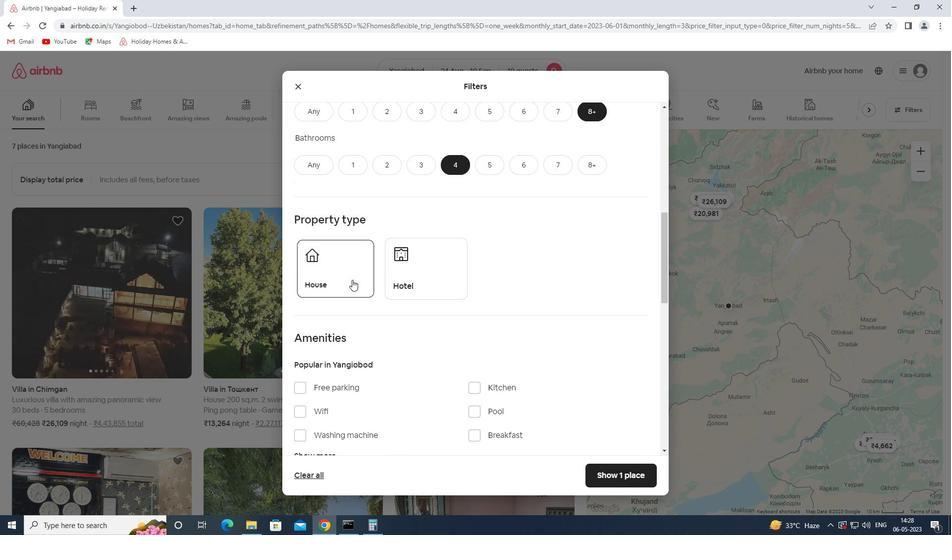
Action: Mouse moved to (419, 299)
Screenshot: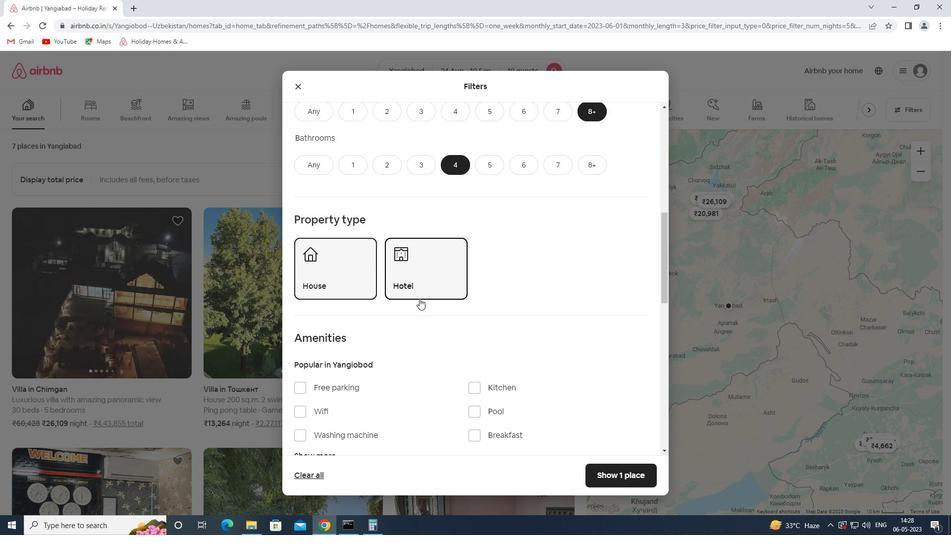 
Action: Mouse scrolled (419, 299) with delta (0, 0)
Screenshot: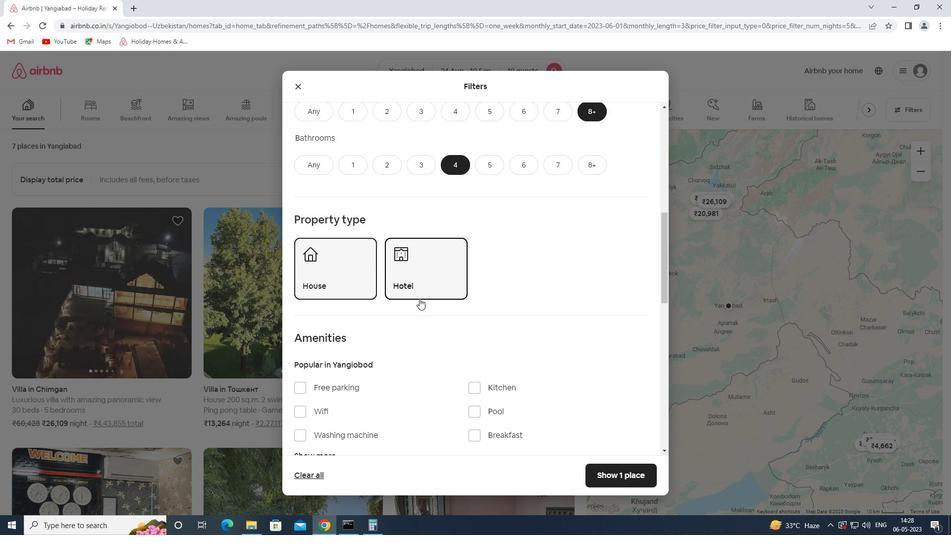 
Action: Mouse scrolled (419, 299) with delta (0, 0)
Screenshot: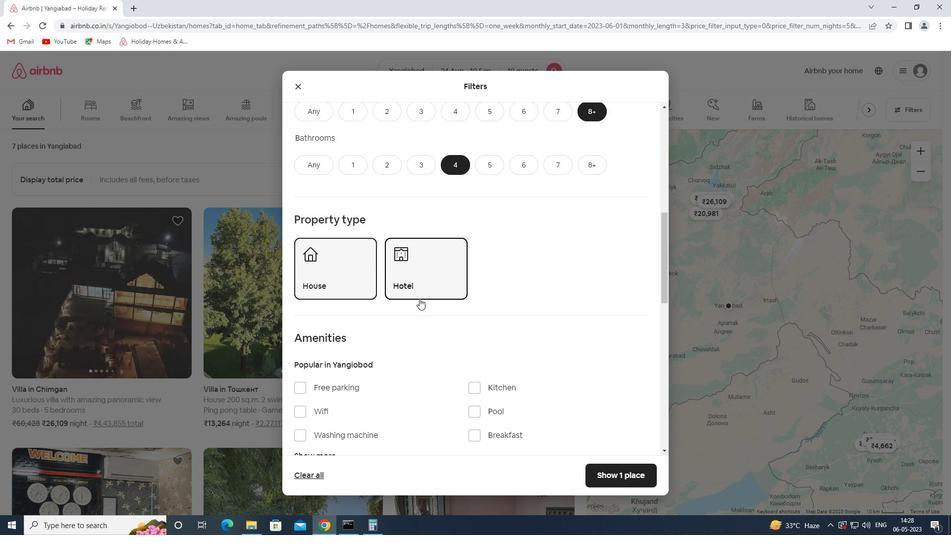 
Action: Mouse scrolled (419, 299) with delta (0, 0)
Screenshot: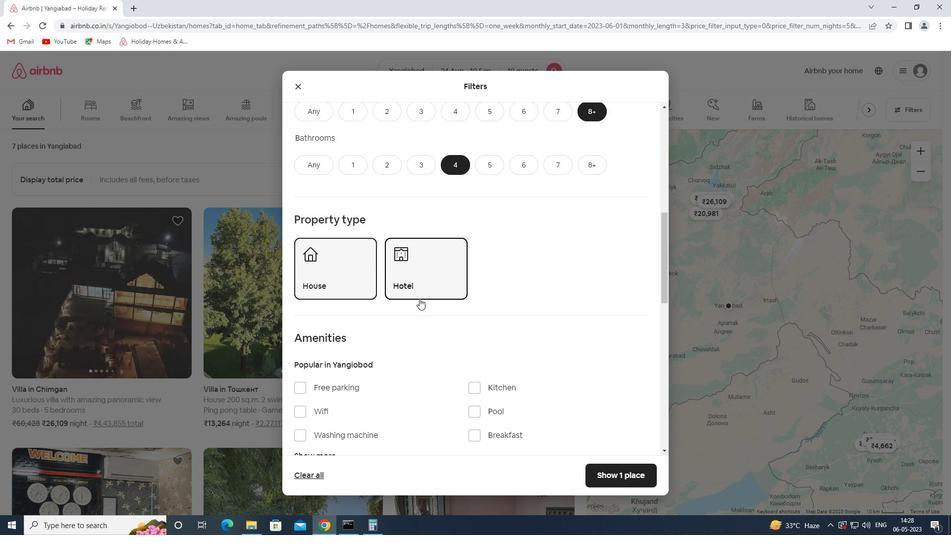 
Action: Mouse moved to (325, 238)
Screenshot: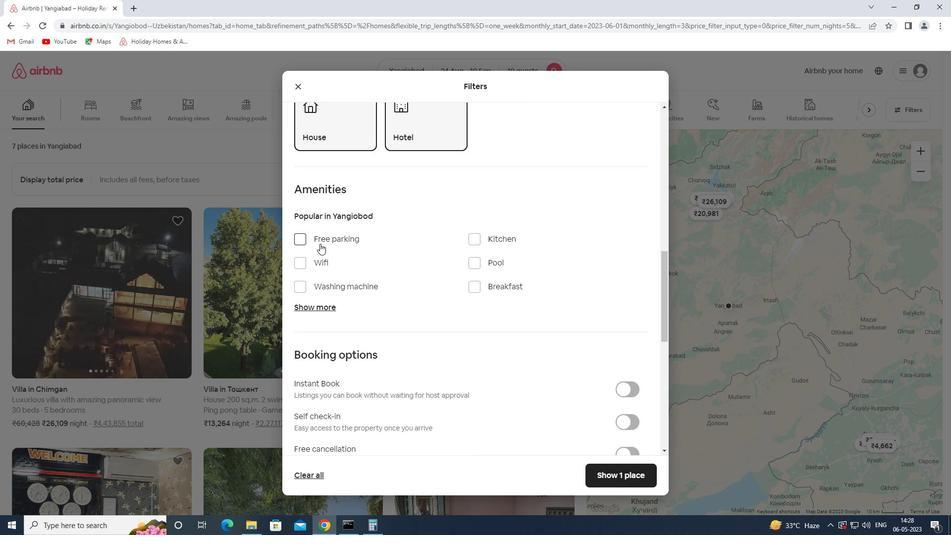 
Action: Mouse pressed left at (325, 238)
Screenshot: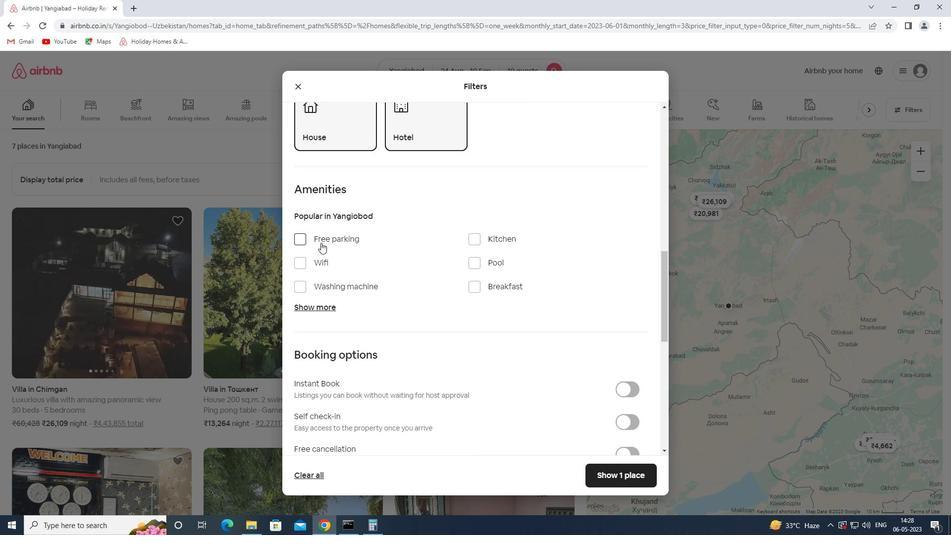 
Action: Mouse moved to (318, 261)
Screenshot: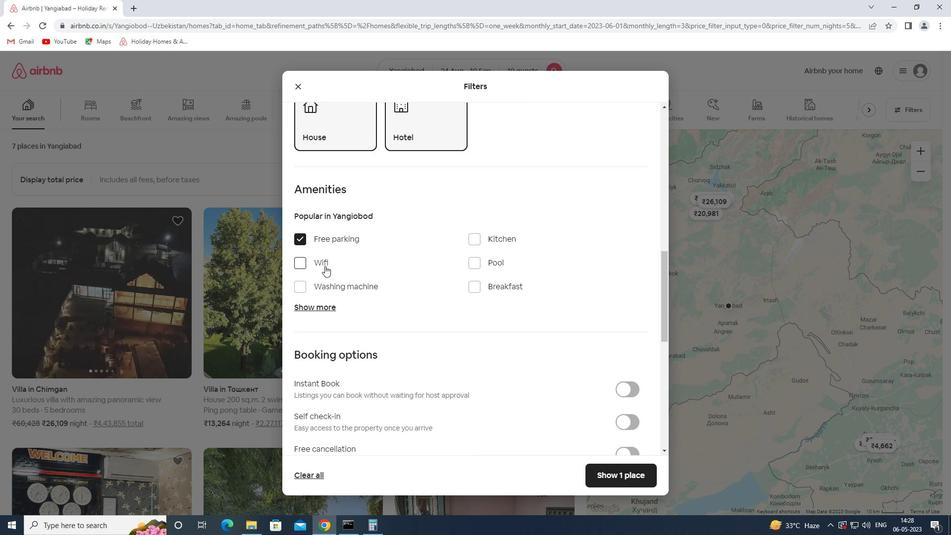
Action: Mouse pressed left at (318, 261)
Screenshot: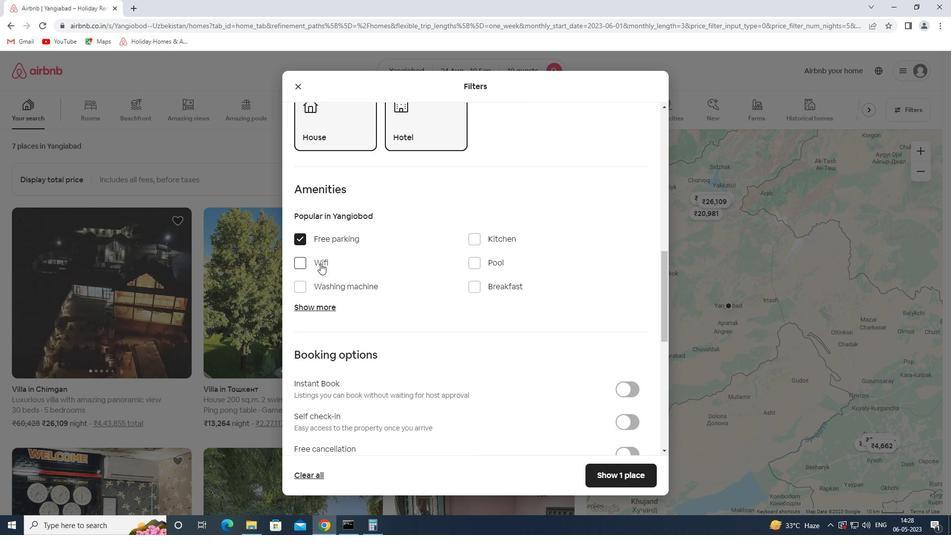
Action: Mouse moved to (477, 284)
Screenshot: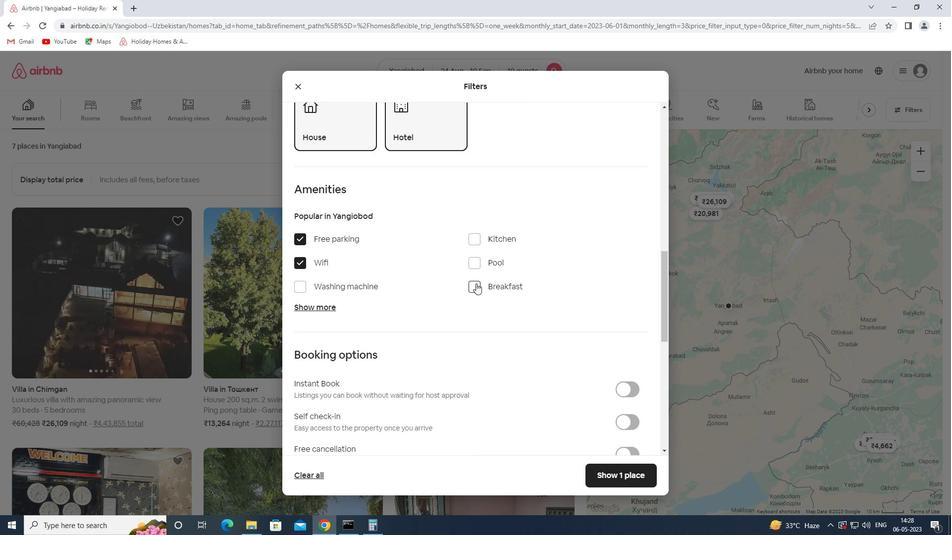 
Action: Mouse pressed left at (477, 284)
Screenshot: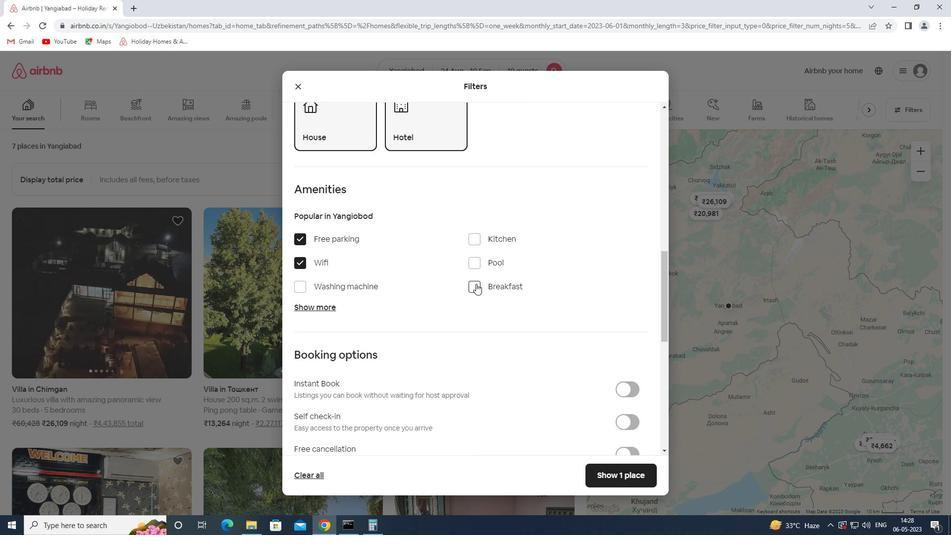 
Action: Mouse moved to (321, 305)
Screenshot: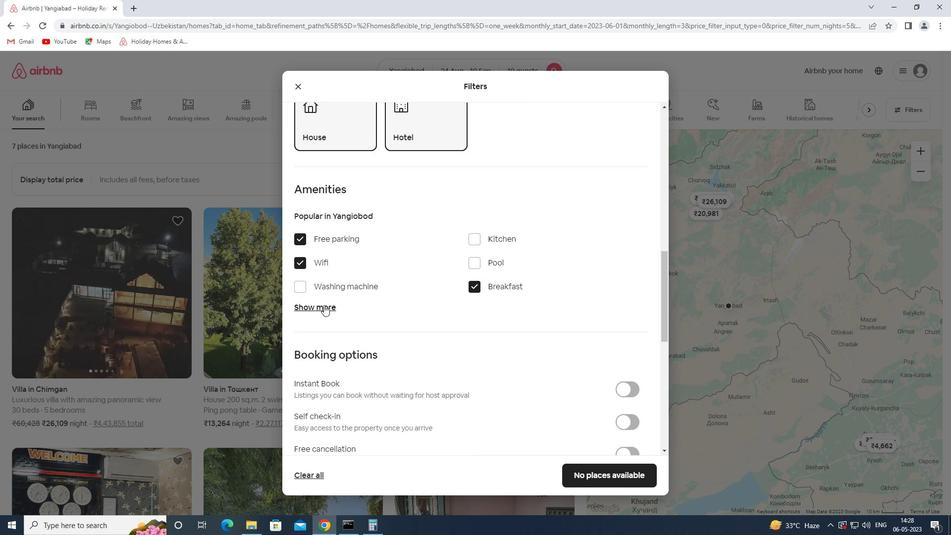 
Action: Mouse pressed left at (321, 305)
Screenshot: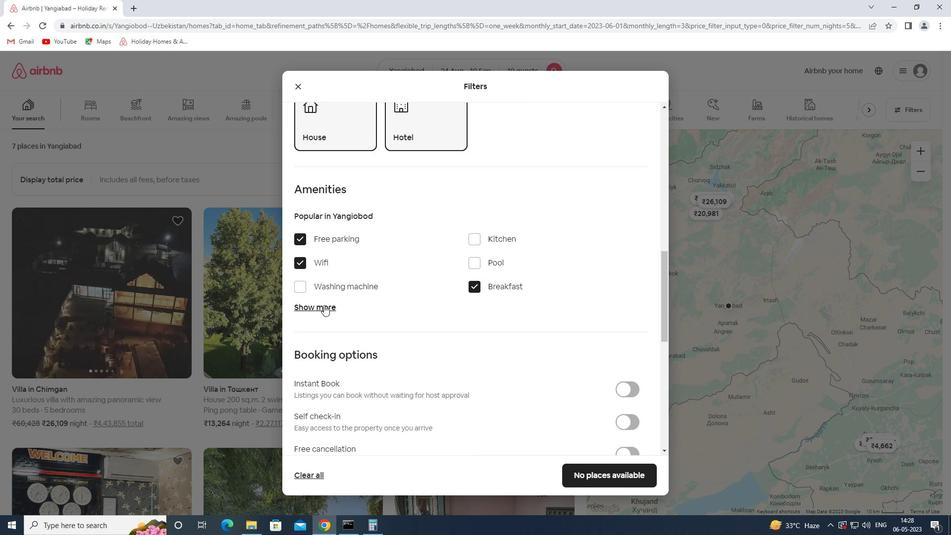 
Action: Mouse moved to (315, 388)
Screenshot: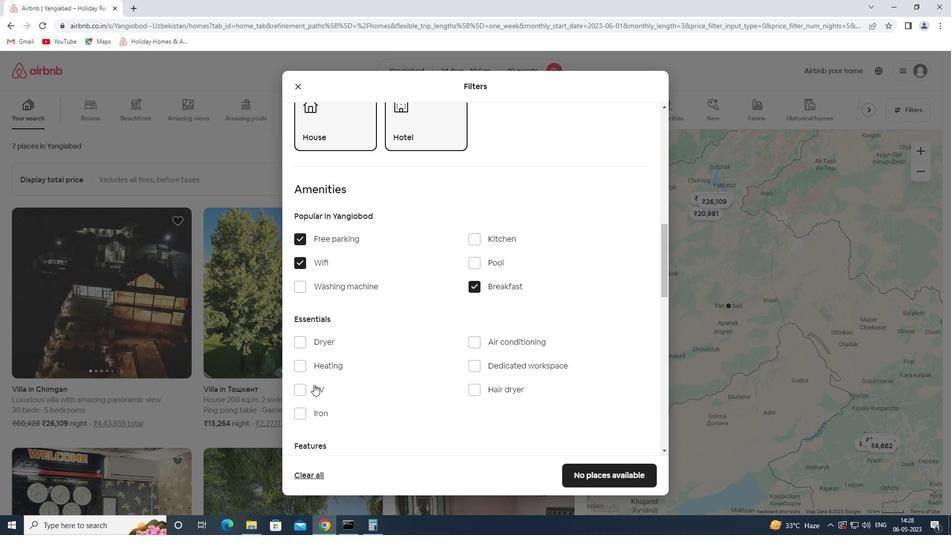 
Action: Mouse pressed left at (315, 388)
Screenshot: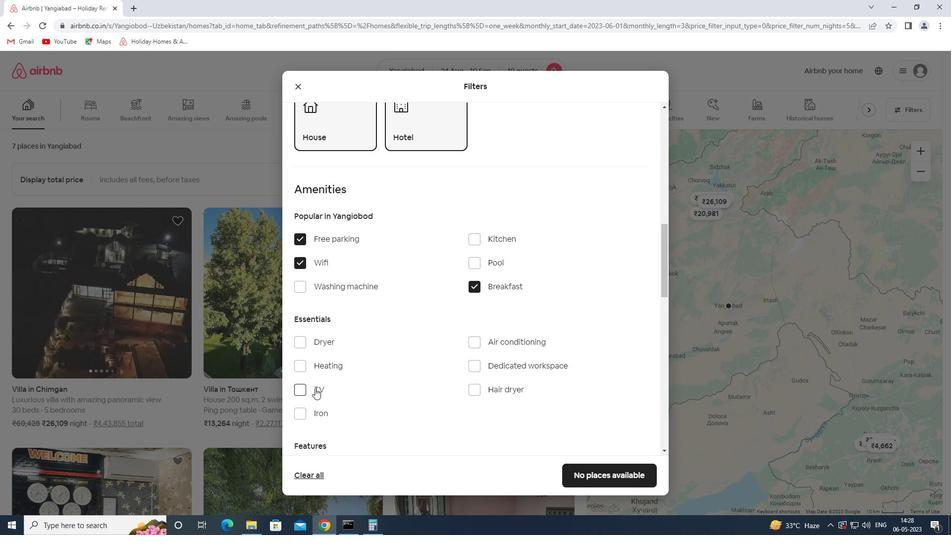 
Action: Mouse moved to (425, 374)
Screenshot: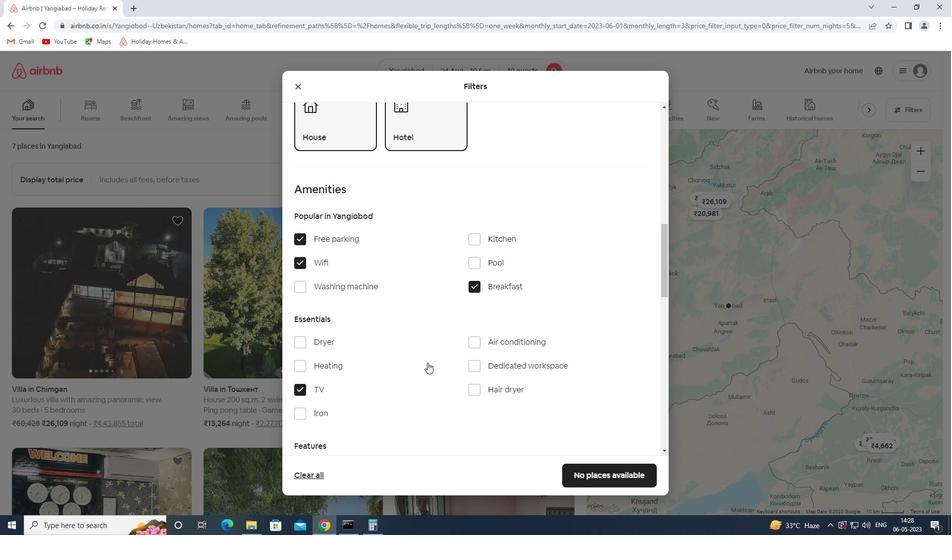 
Action: Mouse scrolled (425, 373) with delta (0, 0)
Screenshot: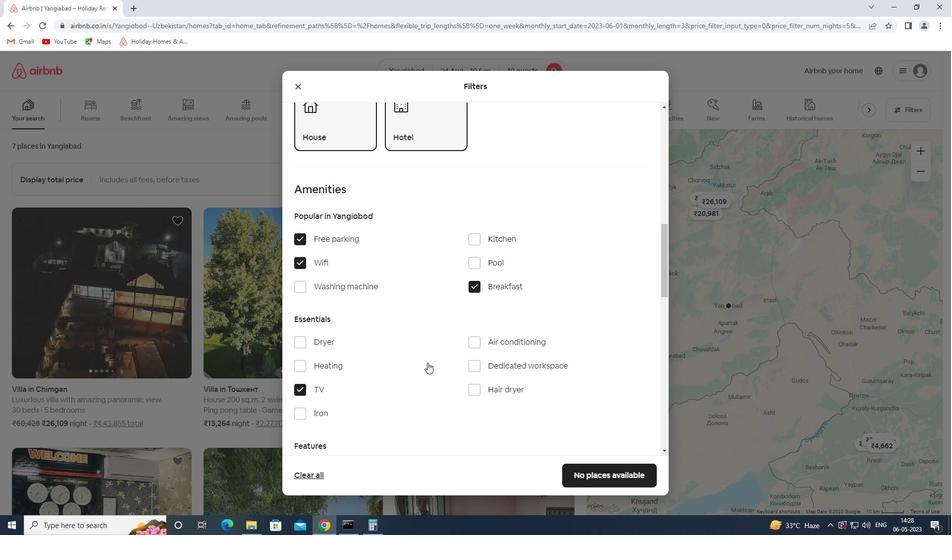 
Action: Mouse scrolled (425, 373) with delta (0, 0)
Screenshot: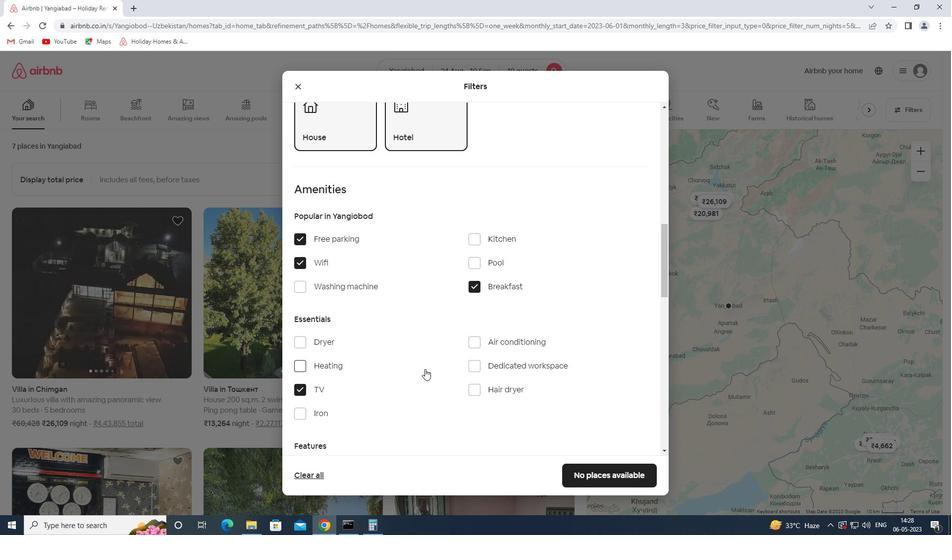
Action: Mouse moved to (383, 385)
Screenshot: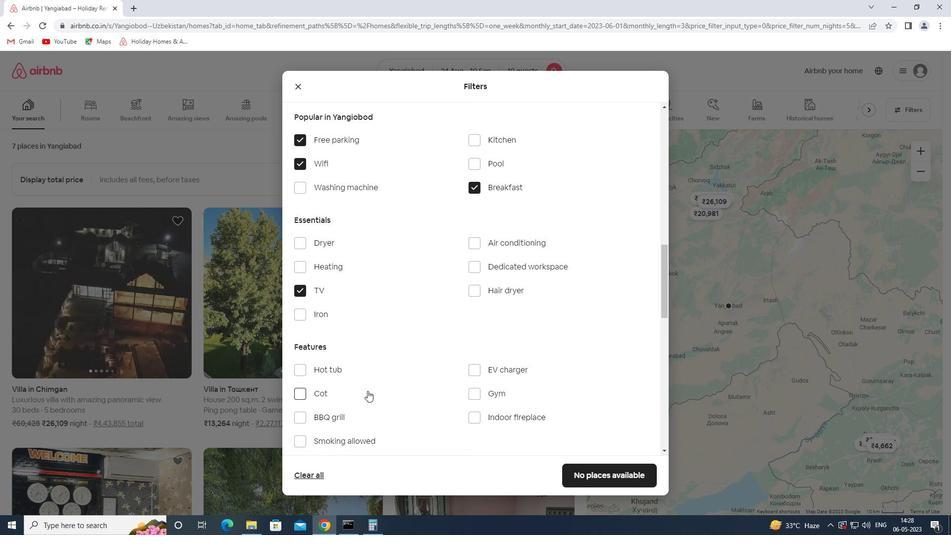 
Action: Mouse scrolled (383, 385) with delta (0, 0)
Screenshot: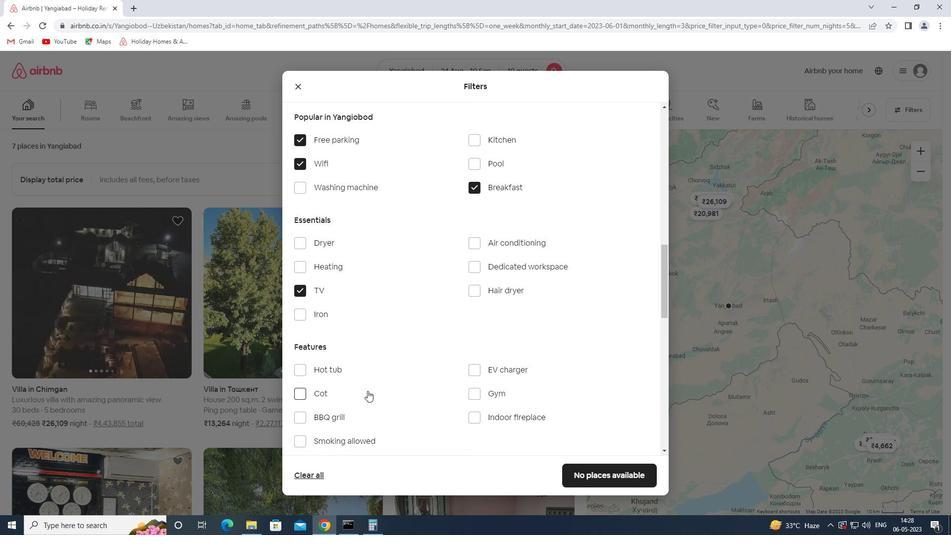 
Action: Mouse moved to (385, 384)
Screenshot: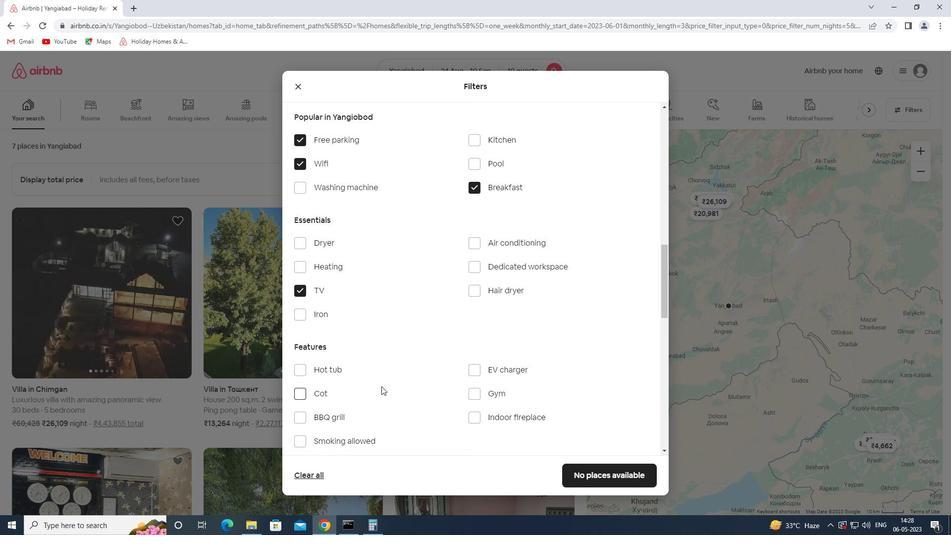 
Action: Mouse scrolled (385, 384) with delta (0, 0)
Screenshot: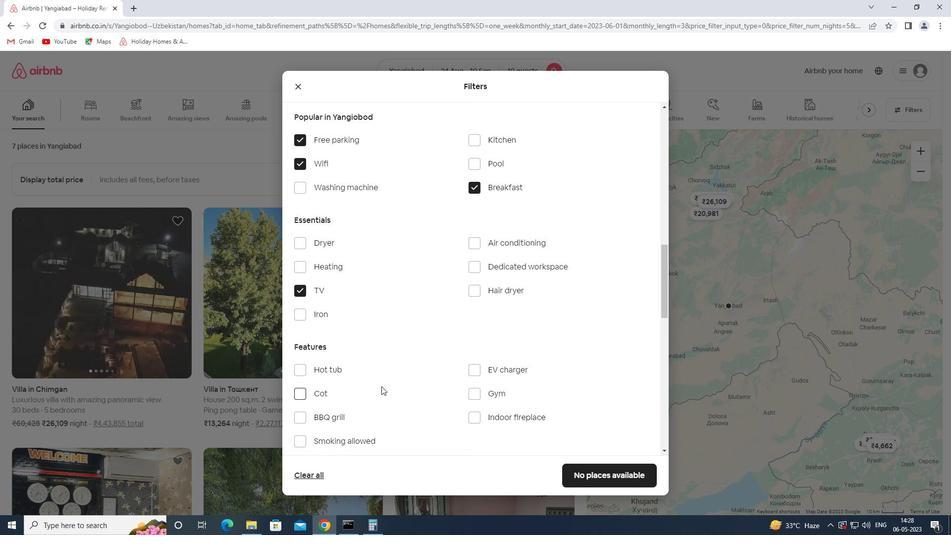 
Action: Mouse moved to (482, 294)
Screenshot: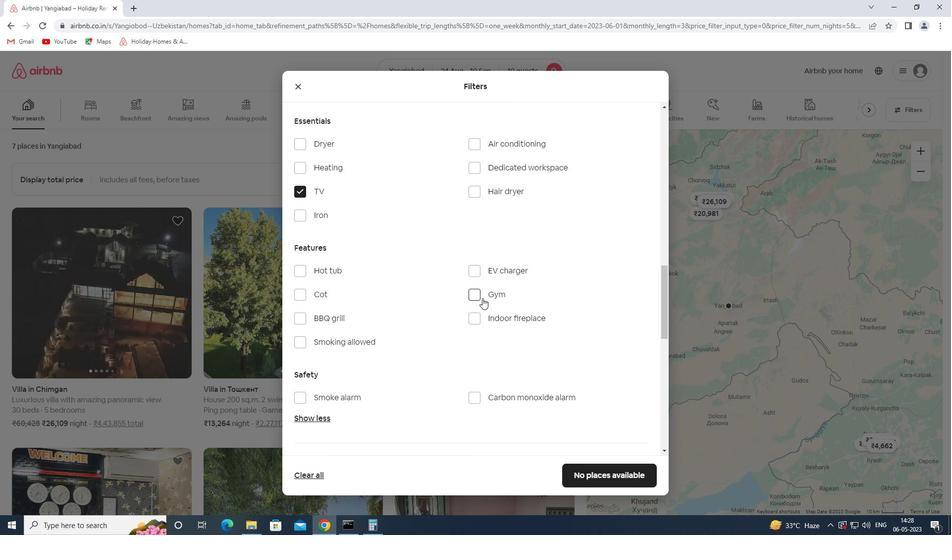 
Action: Mouse pressed left at (482, 294)
Screenshot: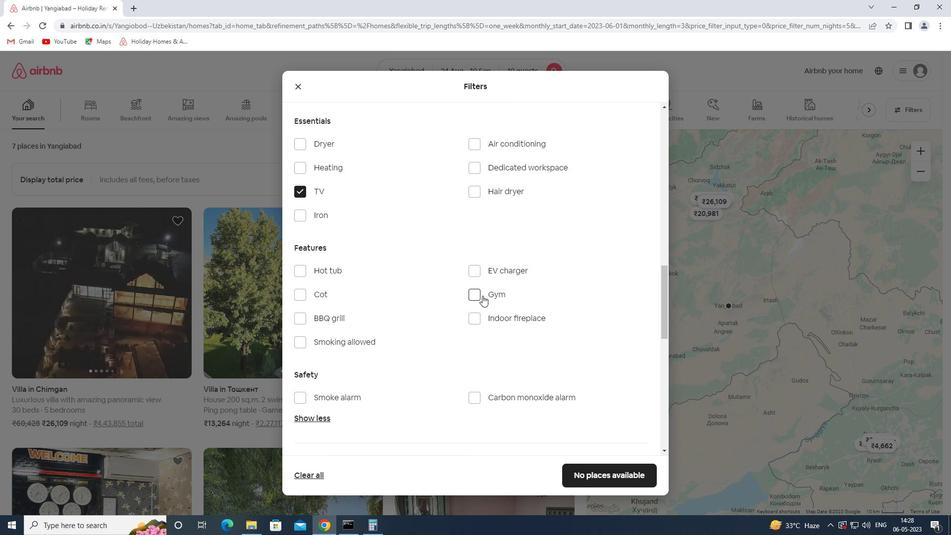 
Action: Mouse moved to (481, 394)
Screenshot: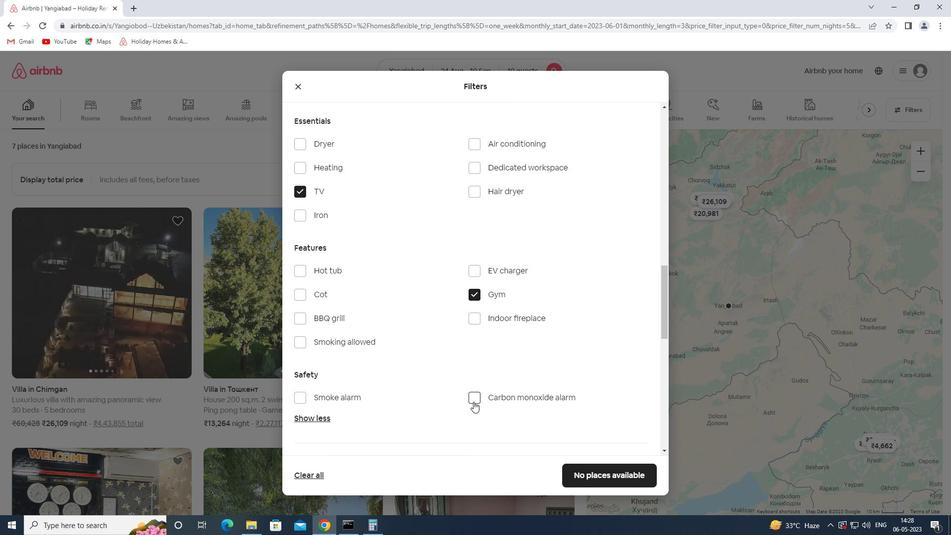 
Action: Mouse scrolled (481, 393) with delta (0, 0)
Screenshot: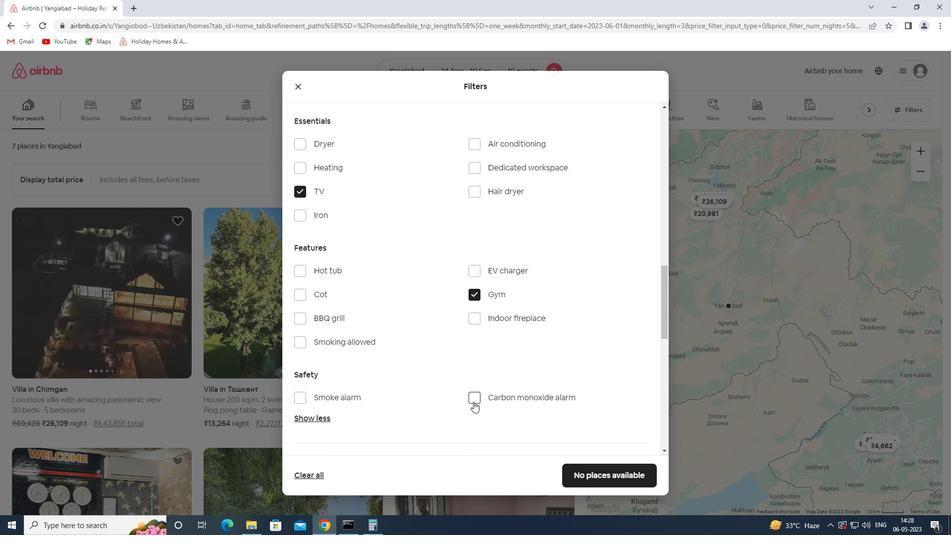 
Action: Mouse scrolled (481, 393) with delta (0, 0)
Screenshot: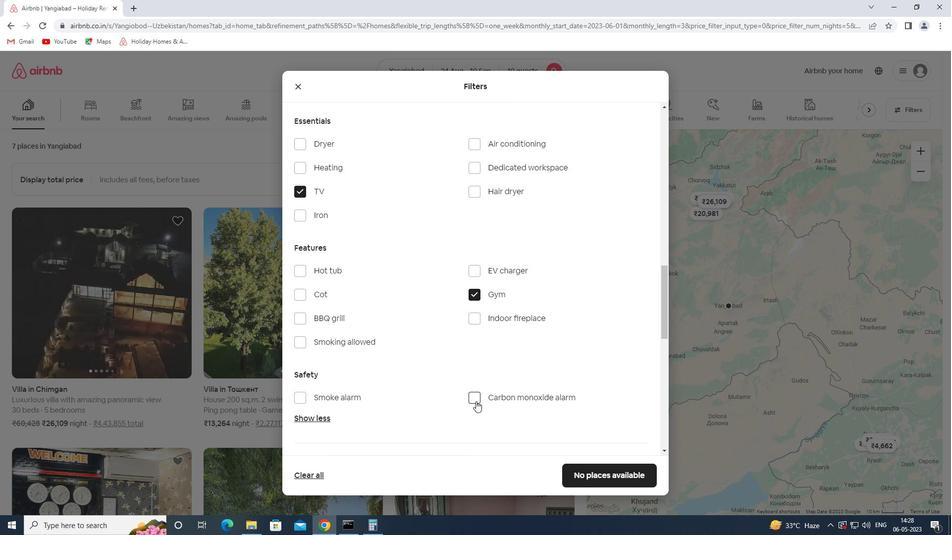 
Action: Mouse scrolled (481, 393) with delta (0, 0)
Screenshot: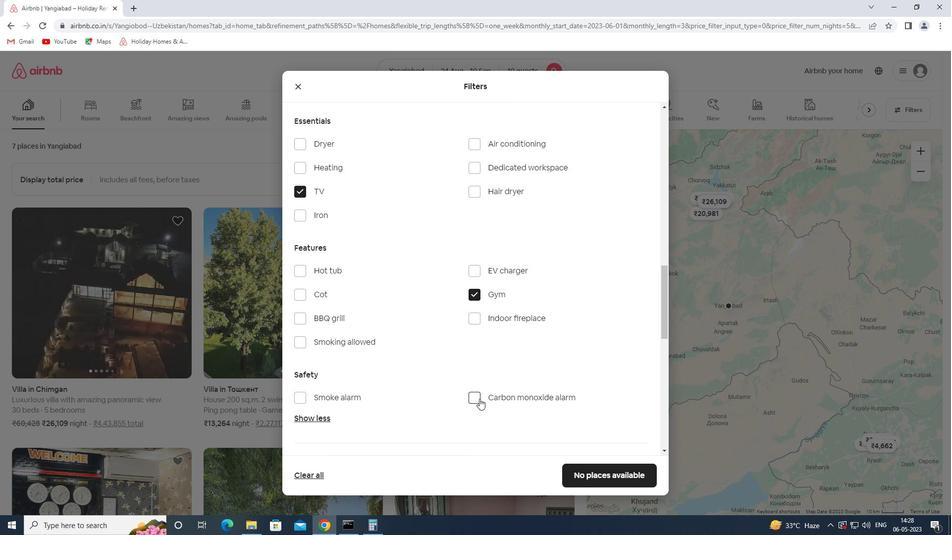 
Action: Mouse moved to (482, 392)
Screenshot: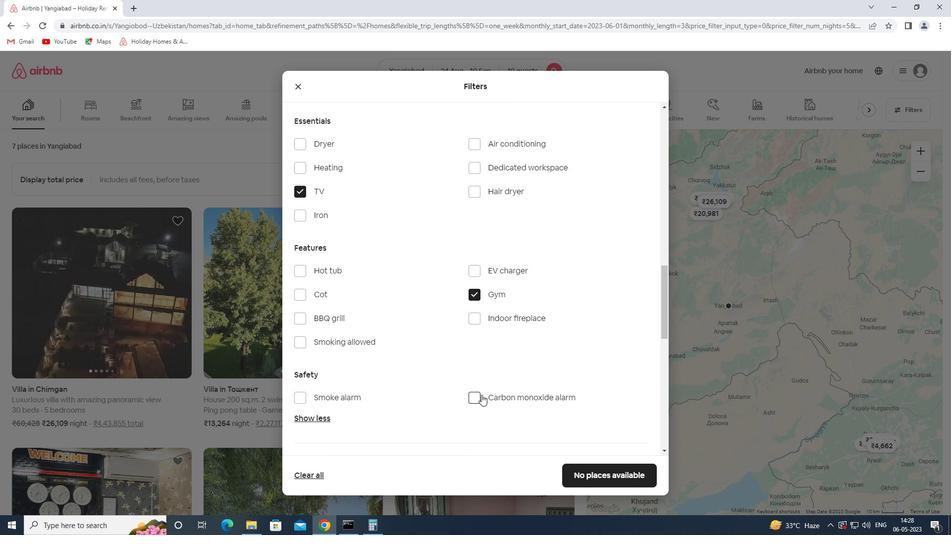 
Action: Mouse scrolled (482, 392) with delta (0, 0)
Screenshot: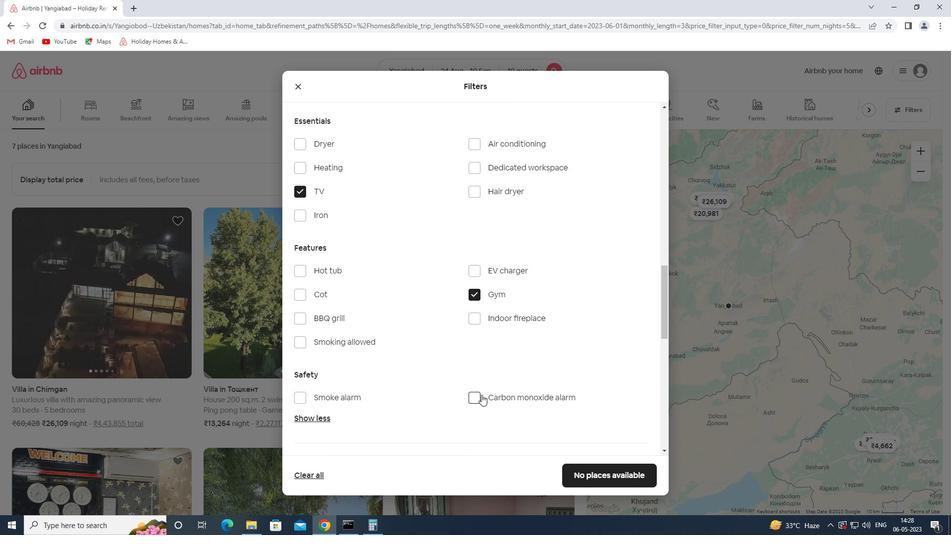 
Action: Mouse moved to (633, 332)
Screenshot: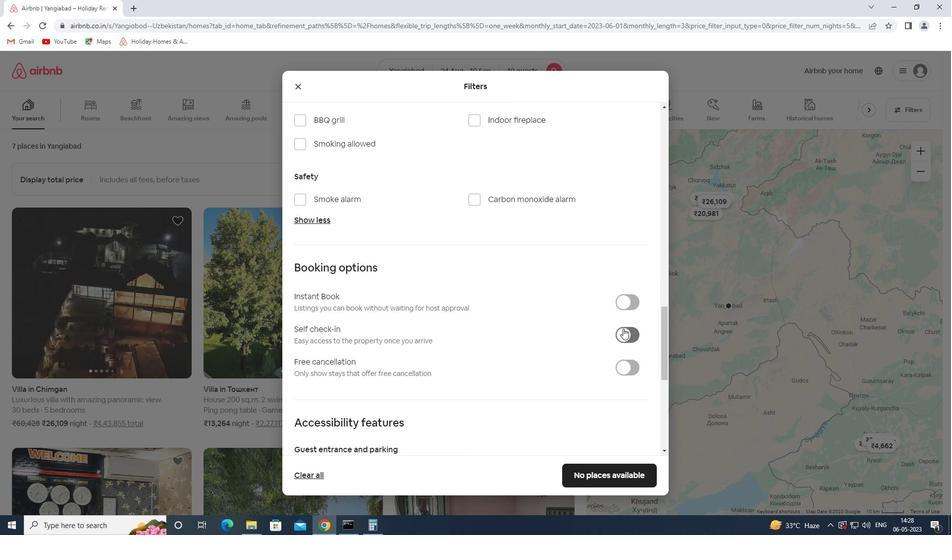 
Action: Mouse pressed left at (633, 332)
Screenshot: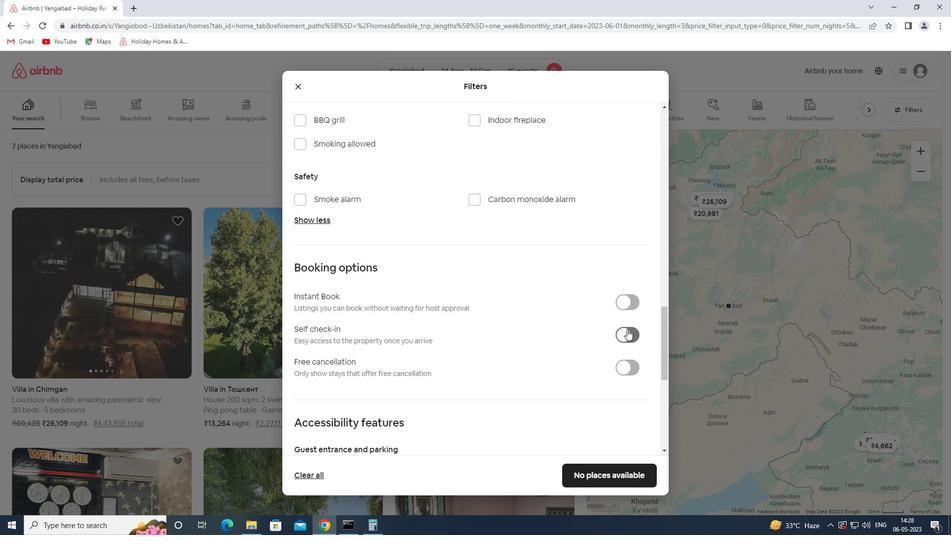 
Action: Mouse moved to (439, 332)
Screenshot: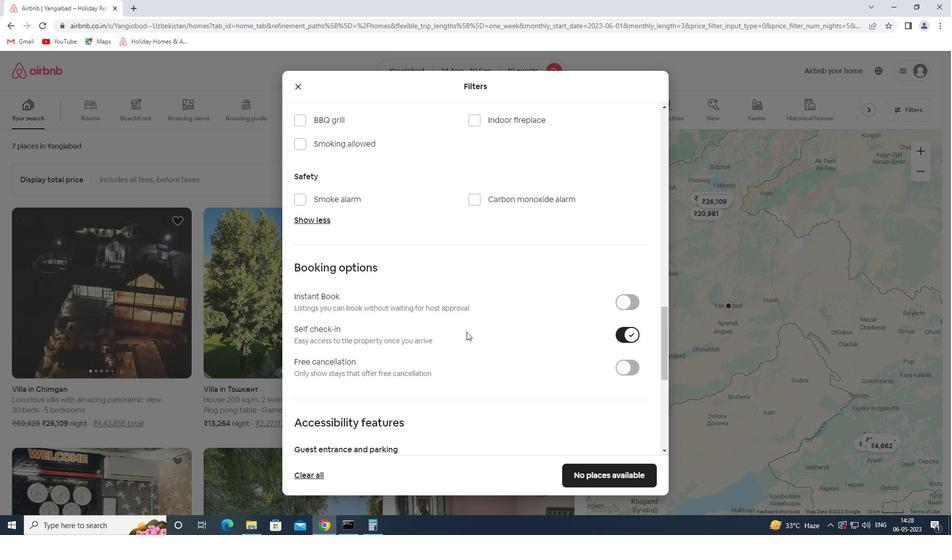 
Action: Mouse scrolled (439, 332) with delta (0, 0)
Screenshot: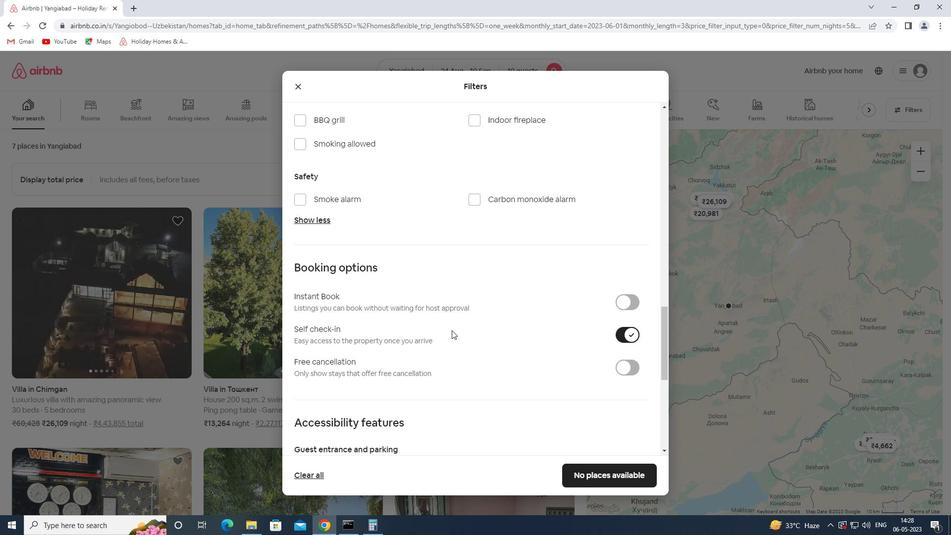 
Action: Mouse scrolled (439, 332) with delta (0, 0)
Screenshot: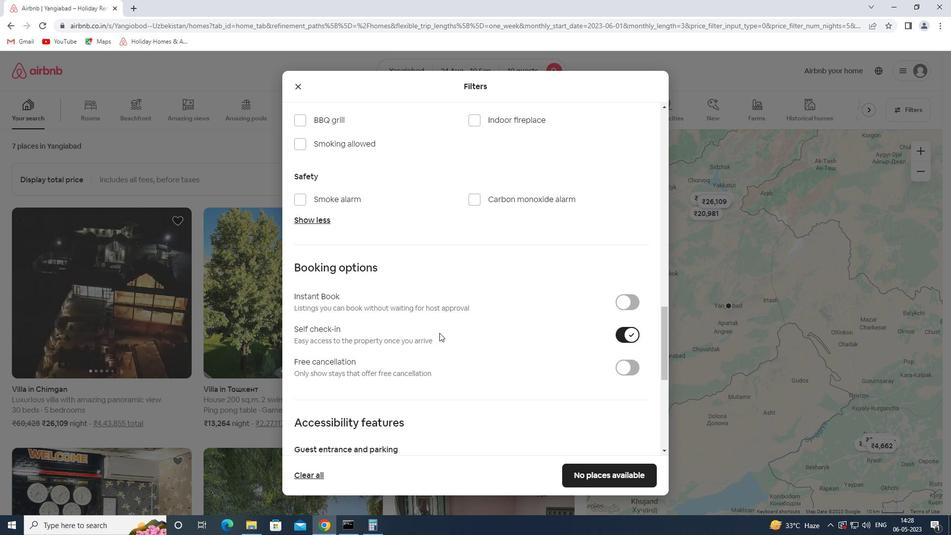 
Action: Mouse scrolled (439, 332) with delta (0, 0)
Screenshot: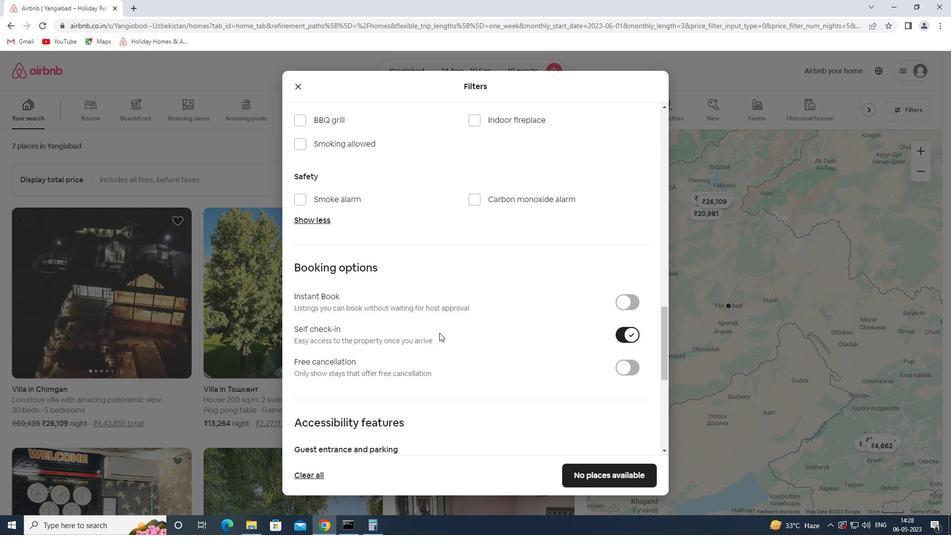
Action: Mouse scrolled (439, 332) with delta (0, 0)
Screenshot: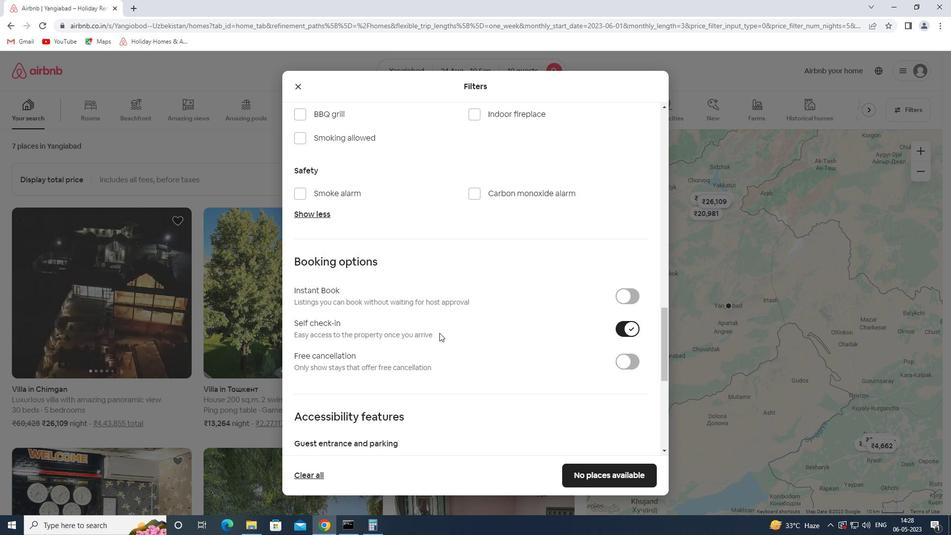 
Action: Mouse scrolled (439, 332) with delta (0, 0)
Screenshot: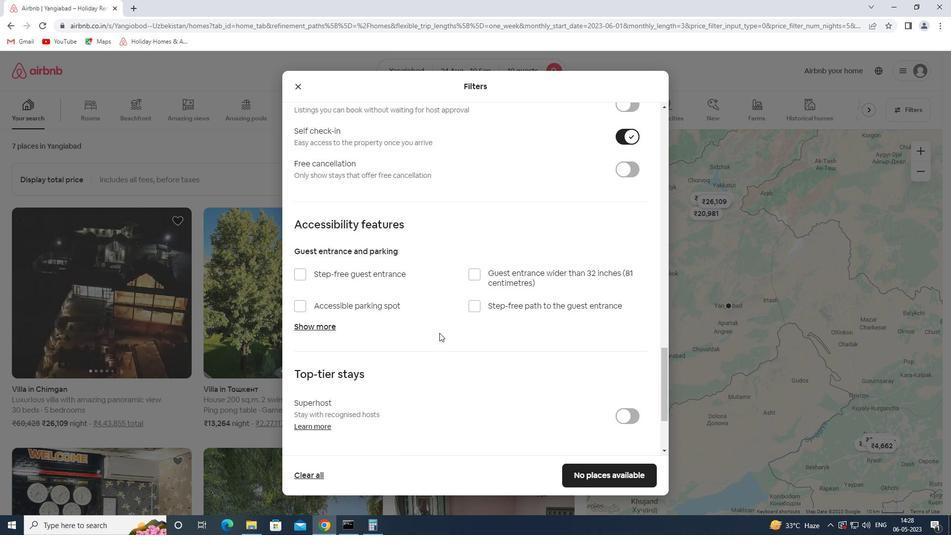 
Action: Mouse scrolled (439, 332) with delta (0, 0)
Screenshot: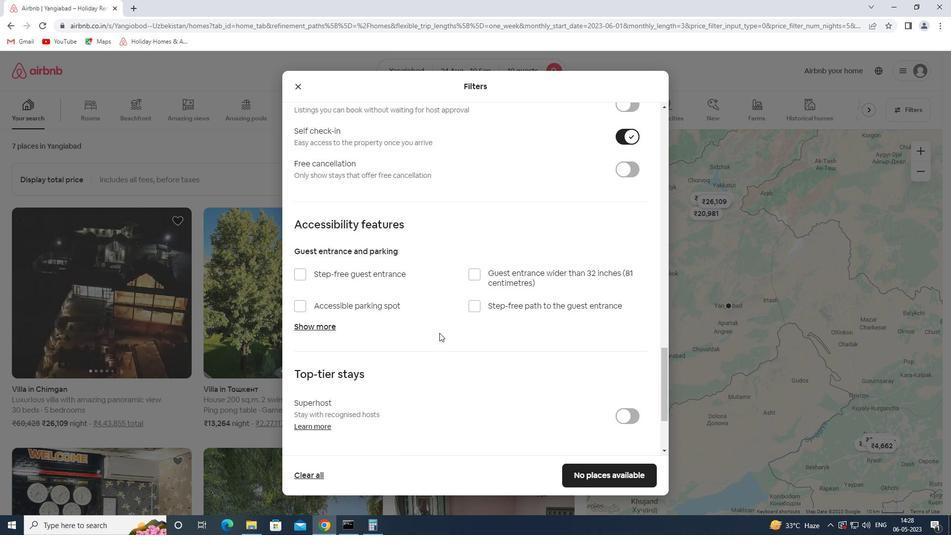 
Action: Mouse scrolled (439, 332) with delta (0, 0)
Screenshot: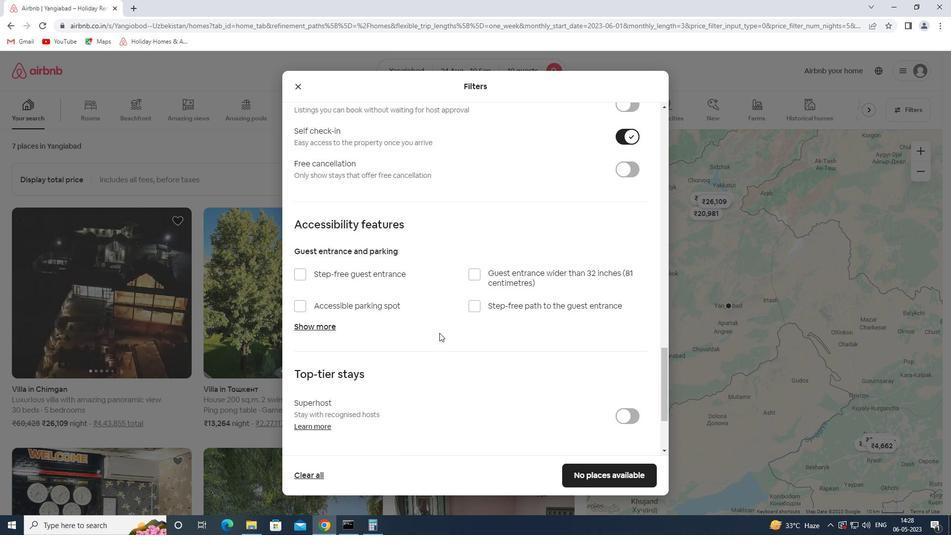 
Action: Mouse scrolled (439, 332) with delta (0, 0)
Screenshot: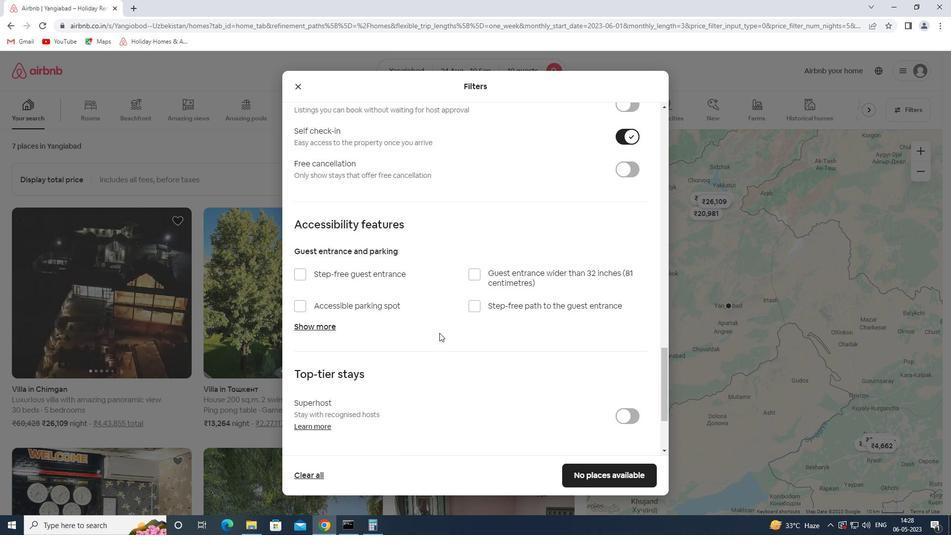 
Action: Mouse moved to (319, 385)
Screenshot: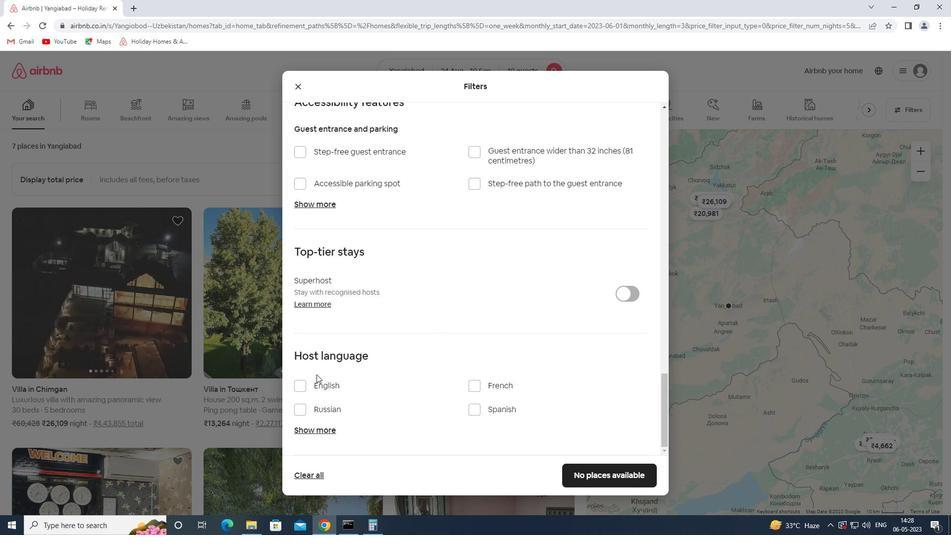 
Action: Mouse pressed left at (319, 385)
Screenshot: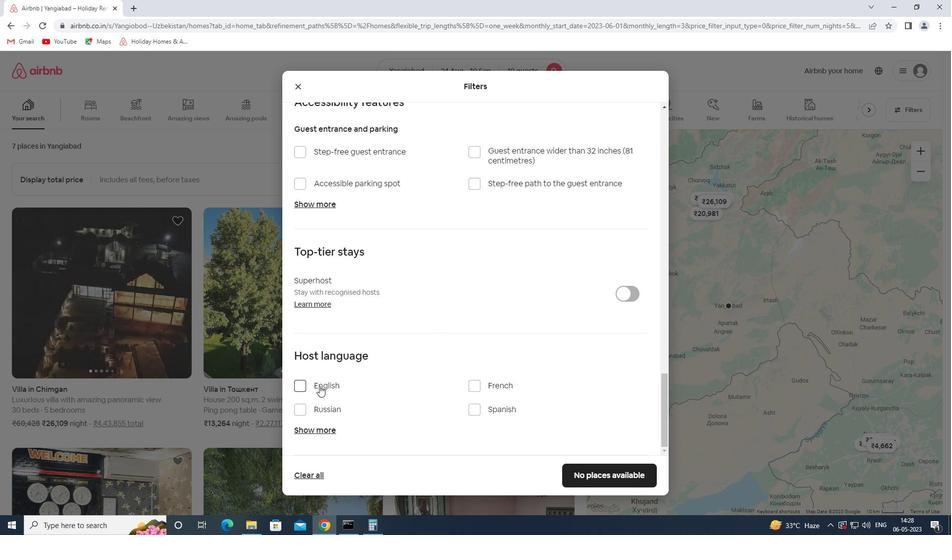 
Action: Mouse moved to (585, 473)
Screenshot: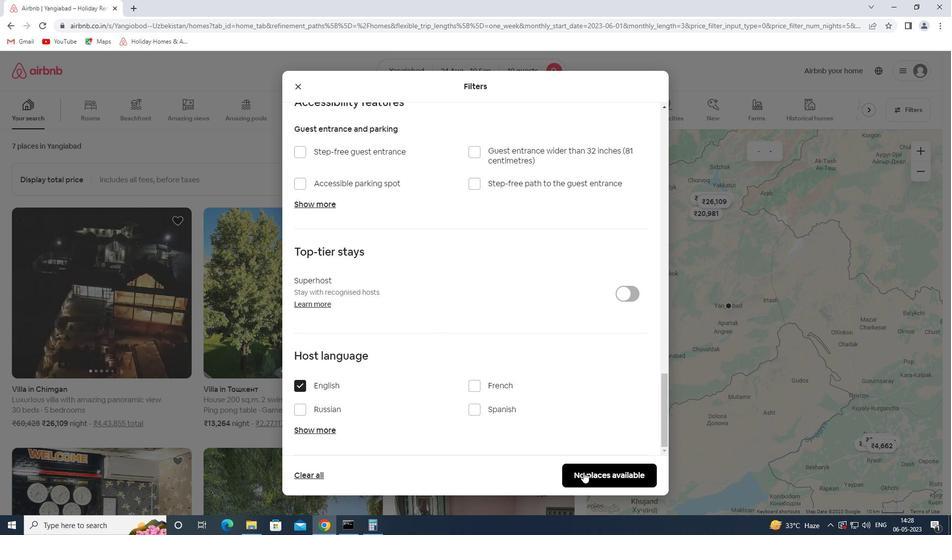
Action: Mouse pressed left at (585, 473)
Screenshot: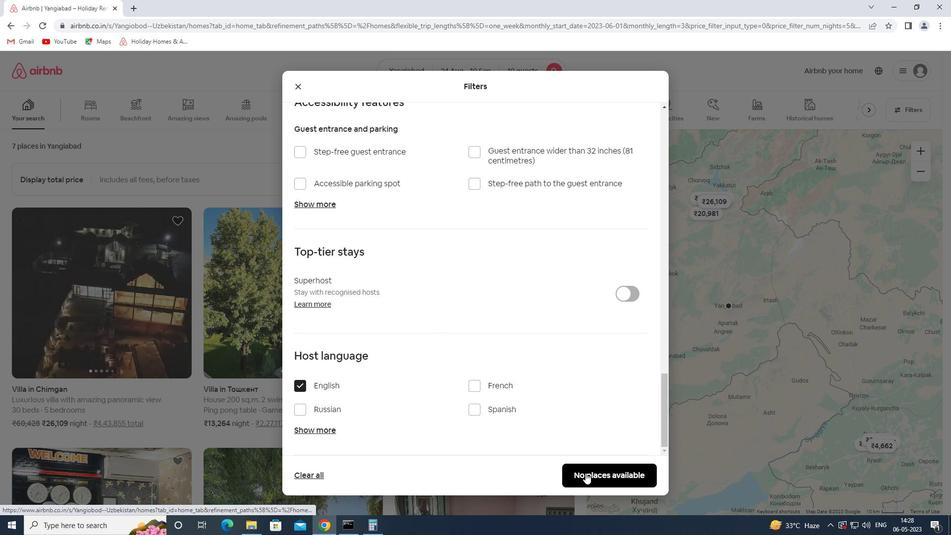 
Action: Mouse moved to (586, 473)
Screenshot: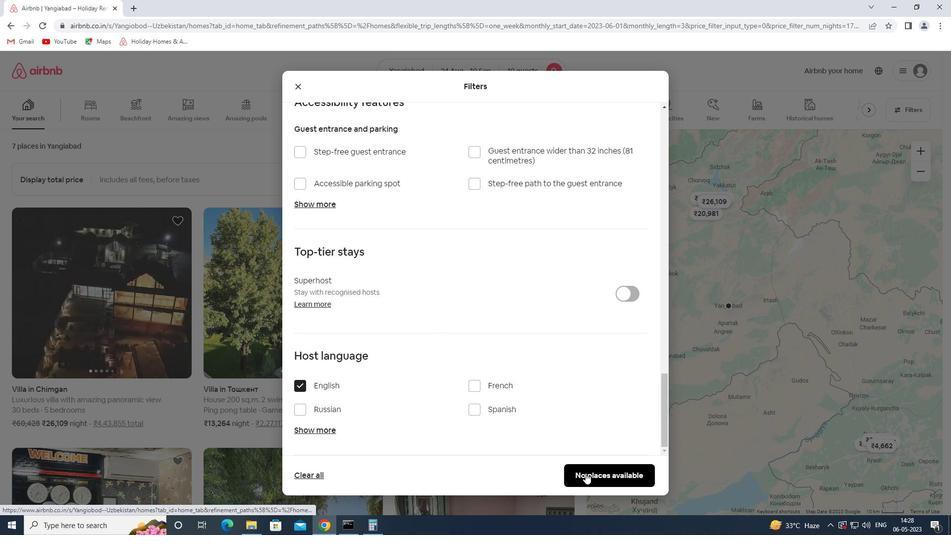 
